 Task: Find connections with filter location Lincoln with filter topic #forsale with filter profile language Spanish with filter current company IDEMIA with filter school MIT Academy of Engineering, Alandi, Pune with filter industry Government Relations Services with filter service category Administrative with filter keywords title Medical Laboratory Tech
Action: Mouse moved to (594, 104)
Screenshot: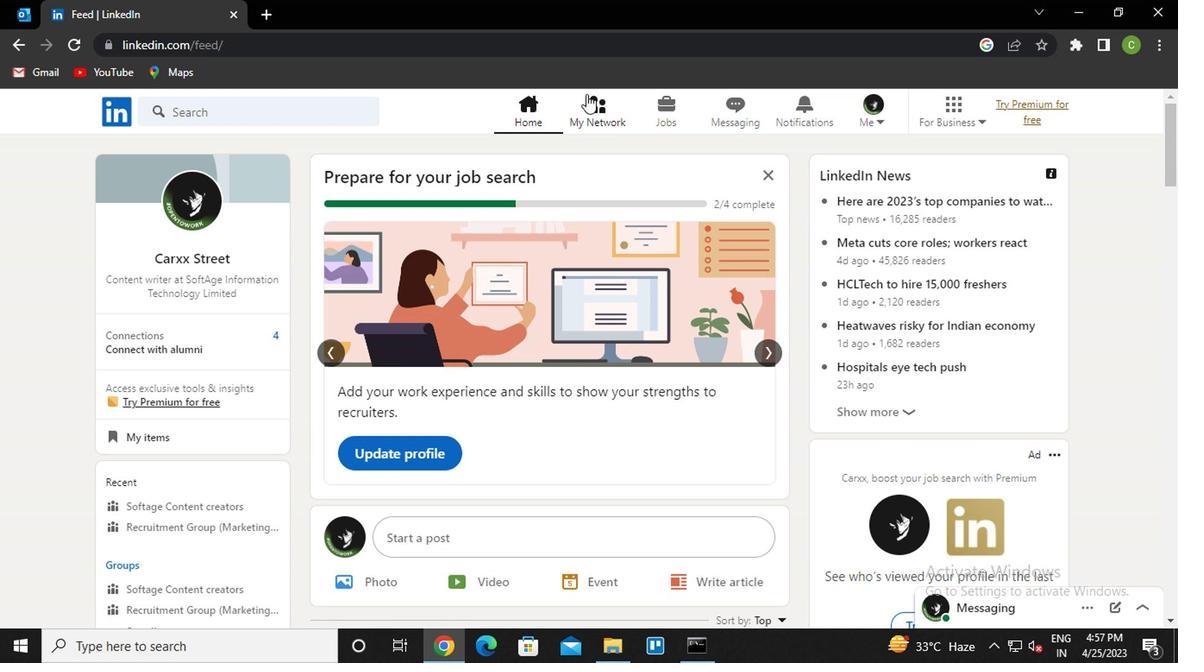 
Action: Mouse pressed left at (594, 104)
Screenshot: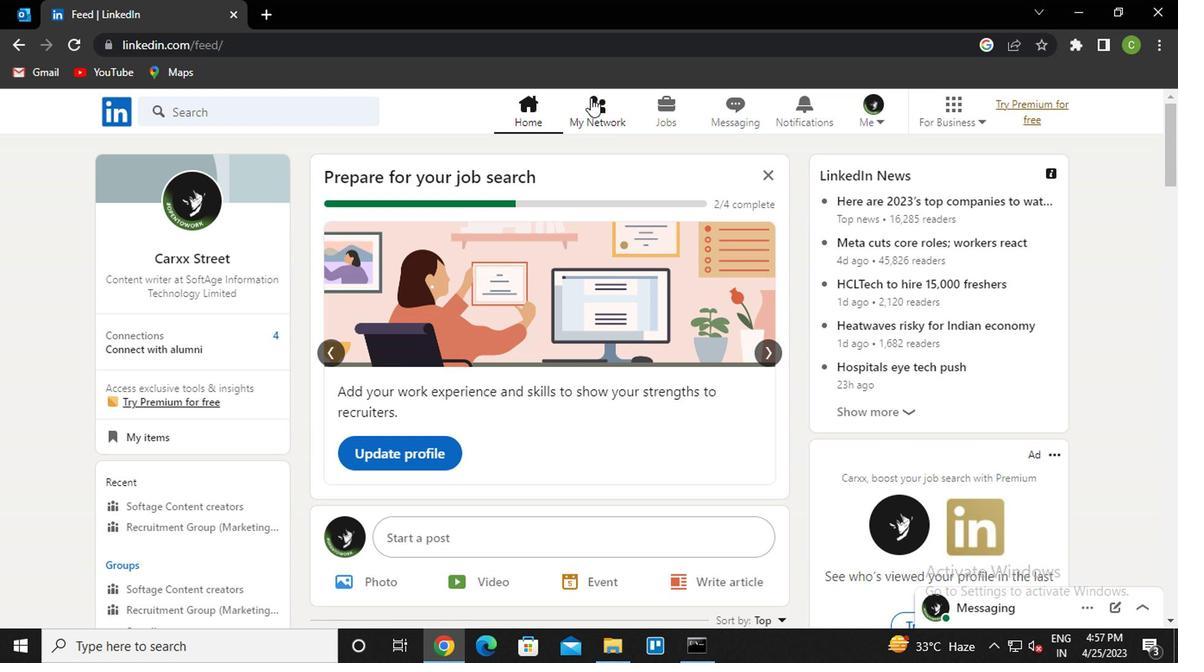 
Action: Mouse moved to (256, 209)
Screenshot: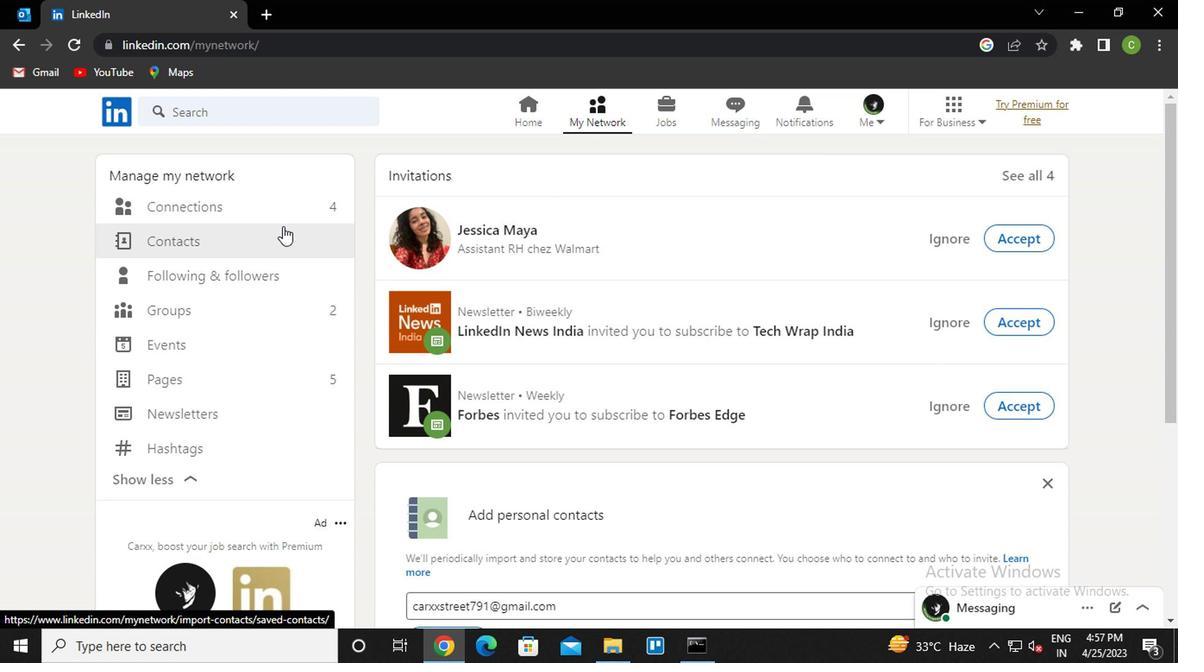 
Action: Mouse pressed left at (256, 209)
Screenshot: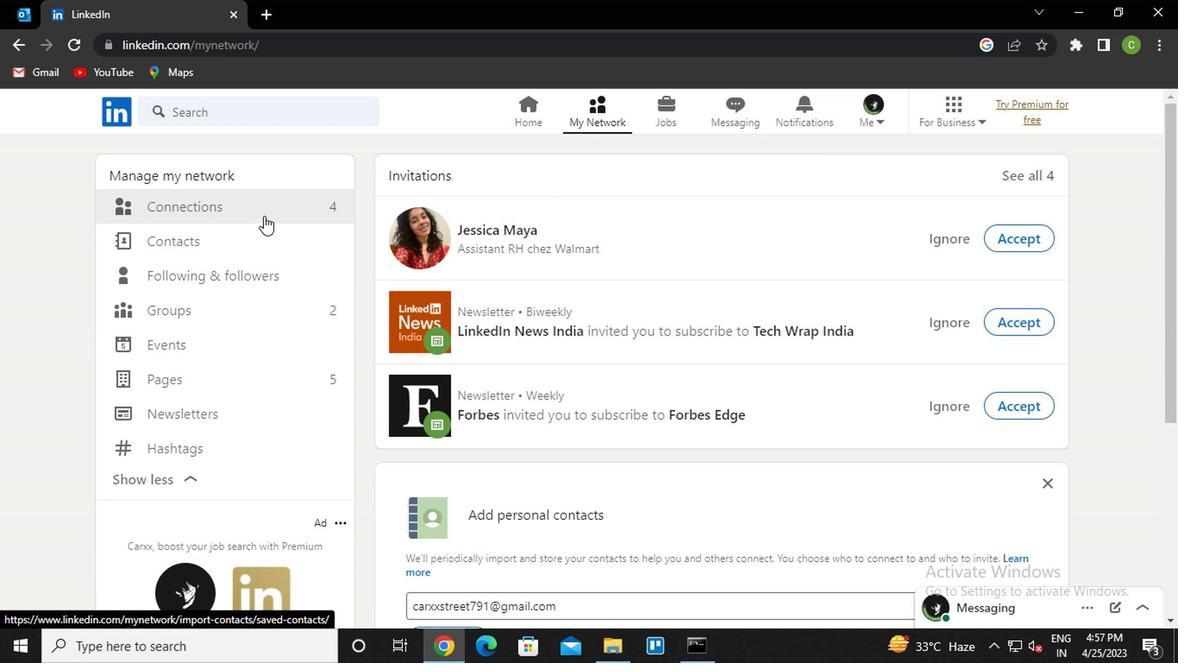 
Action: Mouse moved to (715, 210)
Screenshot: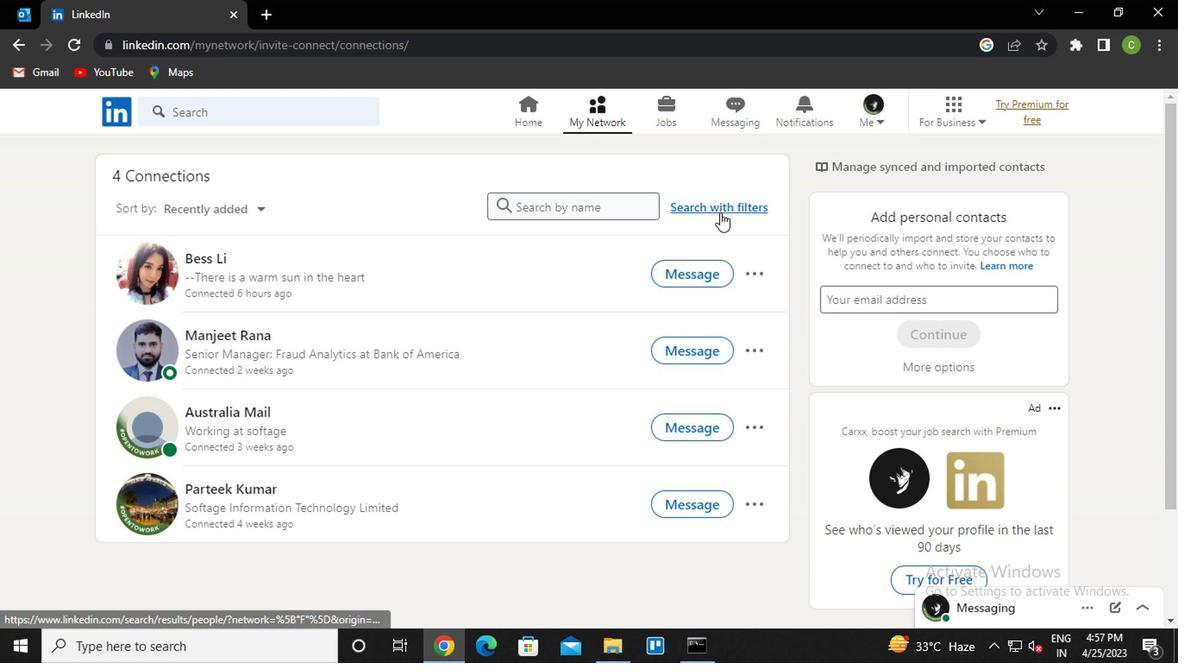 
Action: Mouse pressed left at (715, 210)
Screenshot: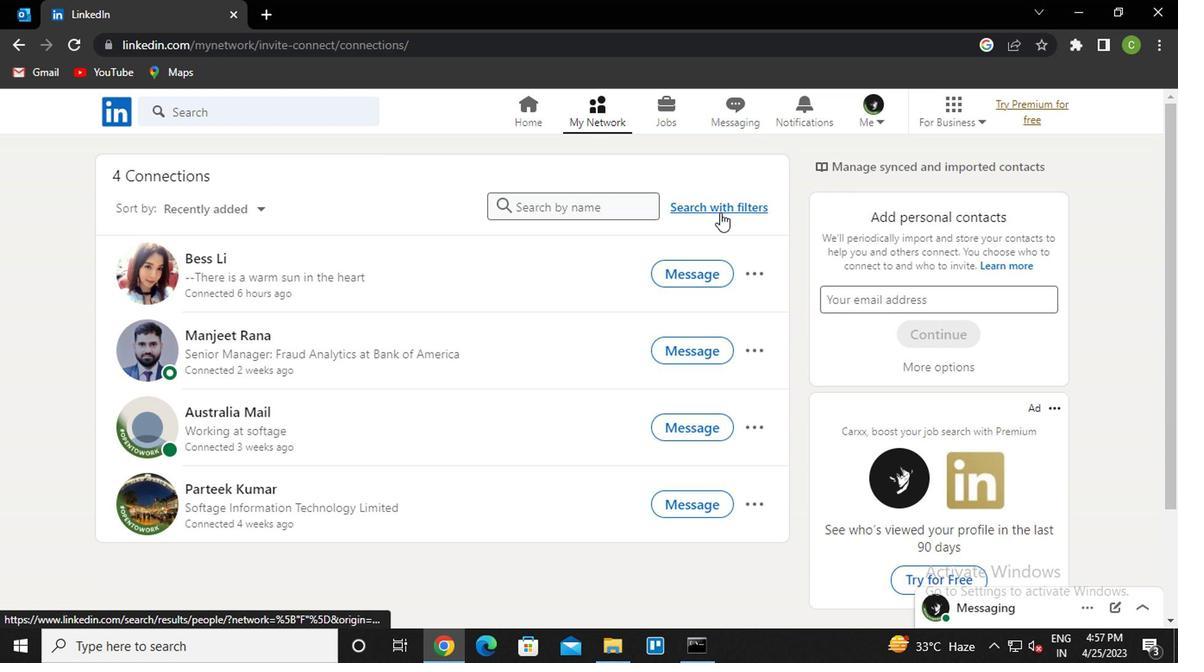 
Action: Mouse moved to (558, 155)
Screenshot: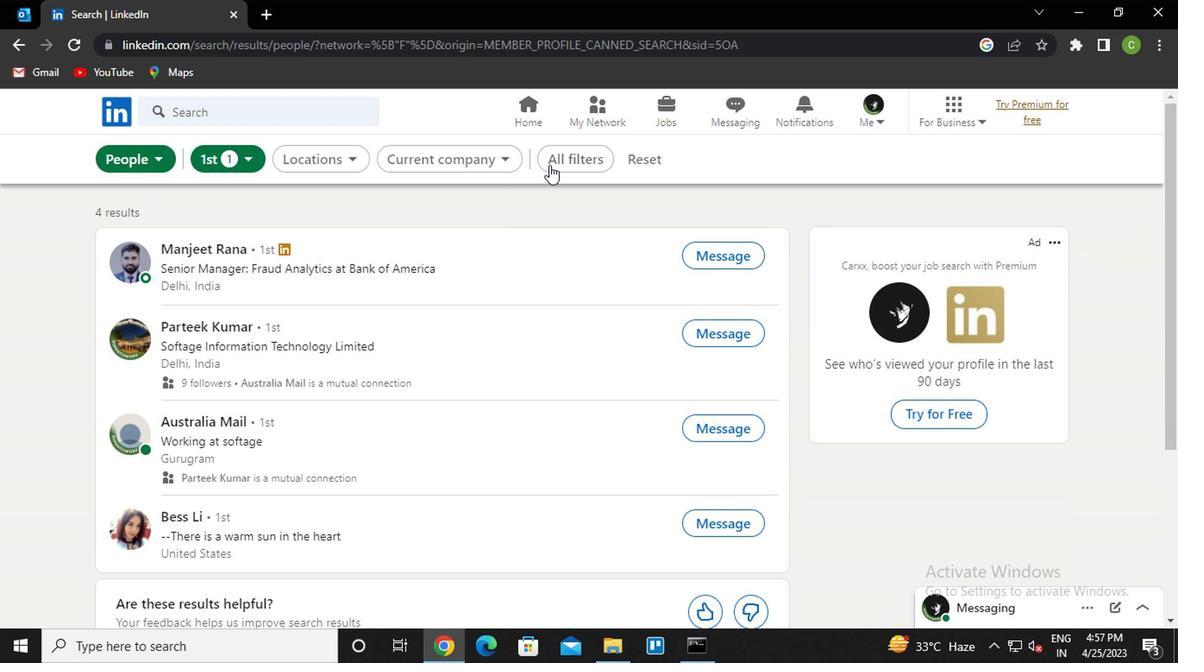 
Action: Mouse pressed left at (558, 155)
Screenshot: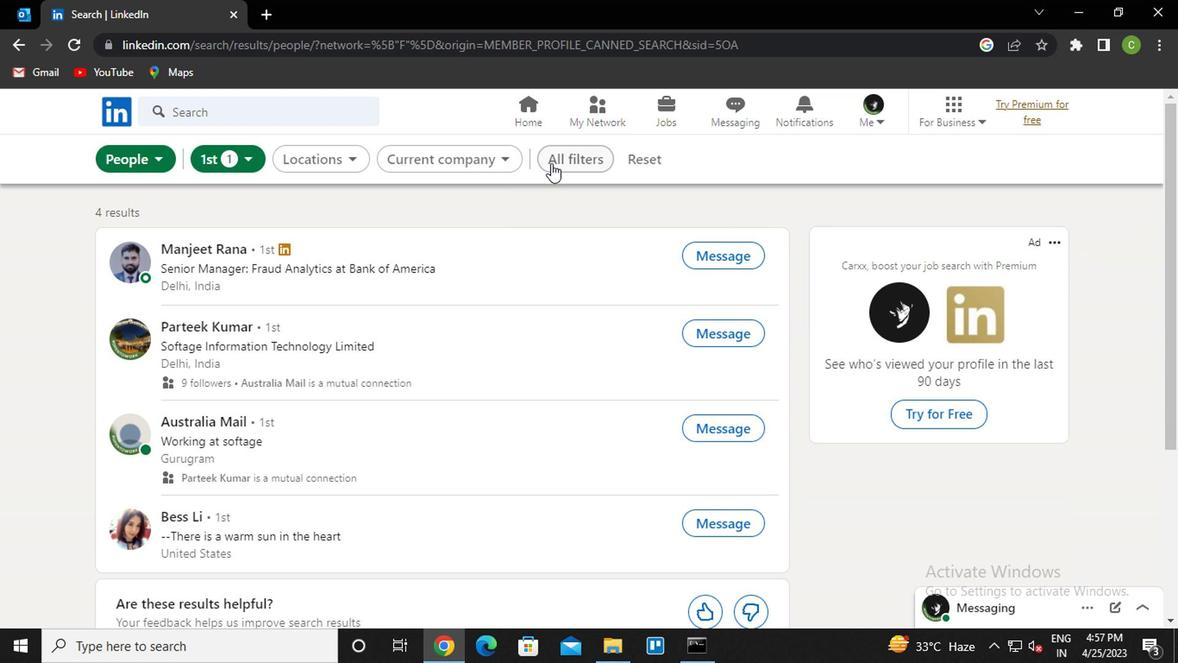 
Action: Mouse moved to (974, 439)
Screenshot: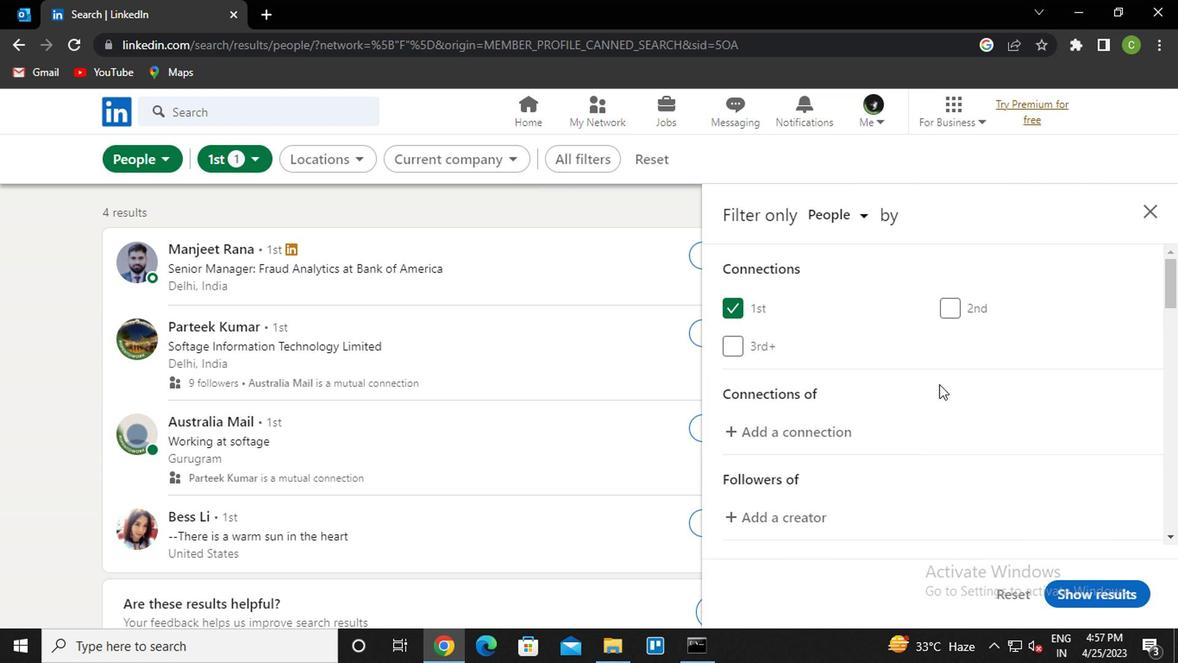 
Action: Mouse scrolled (974, 439) with delta (0, 0)
Screenshot: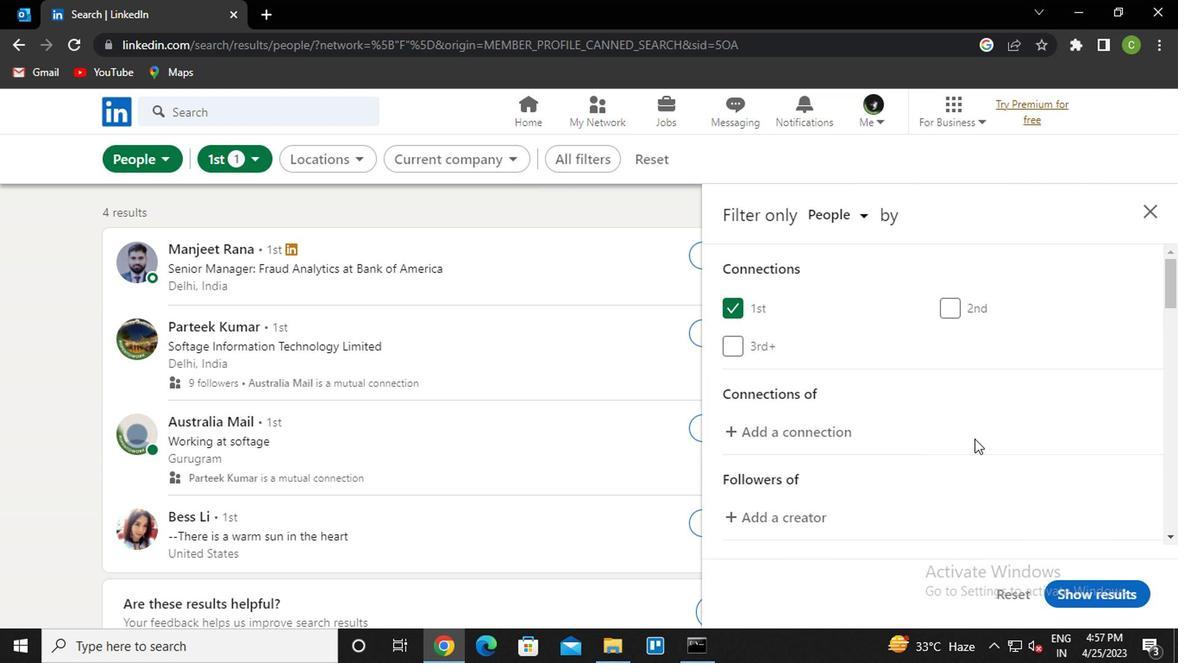 
Action: Mouse moved to (979, 472)
Screenshot: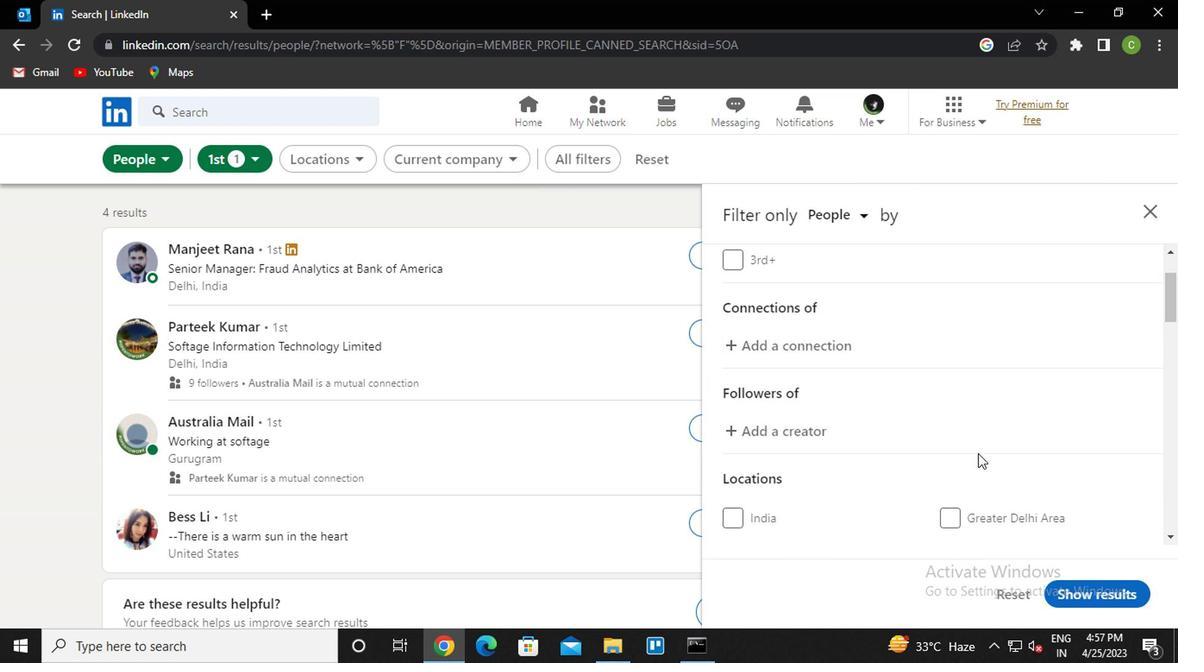 
Action: Mouse scrolled (979, 471) with delta (0, -1)
Screenshot: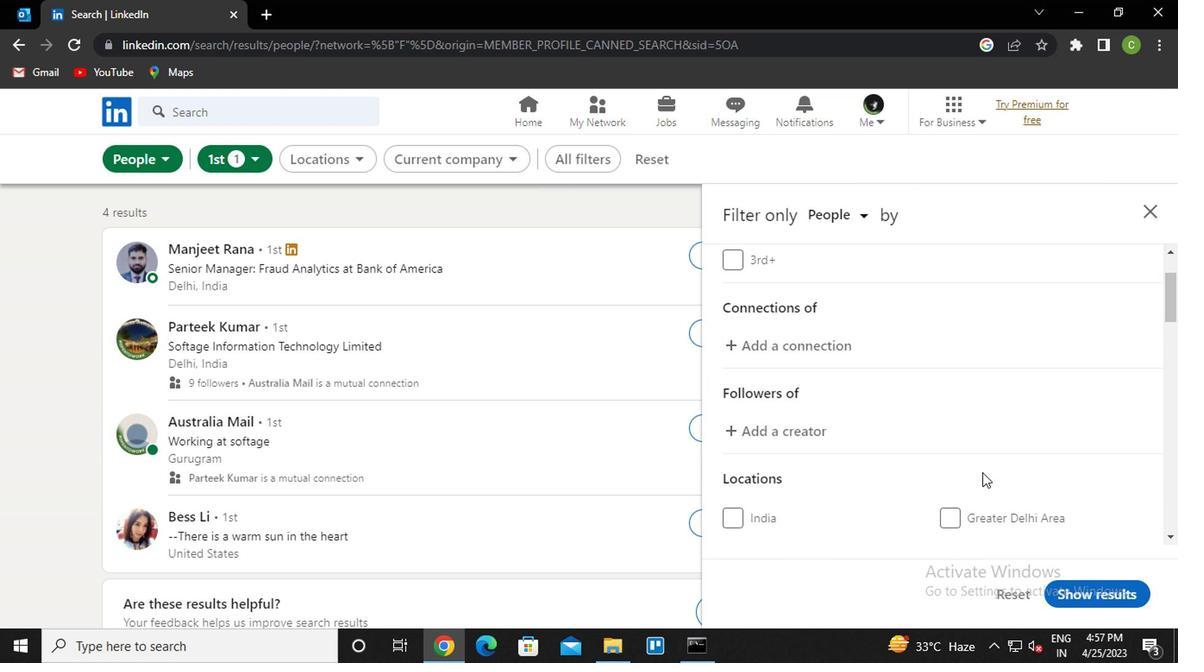 
Action: Mouse moved to (979, 472)
Screenshot: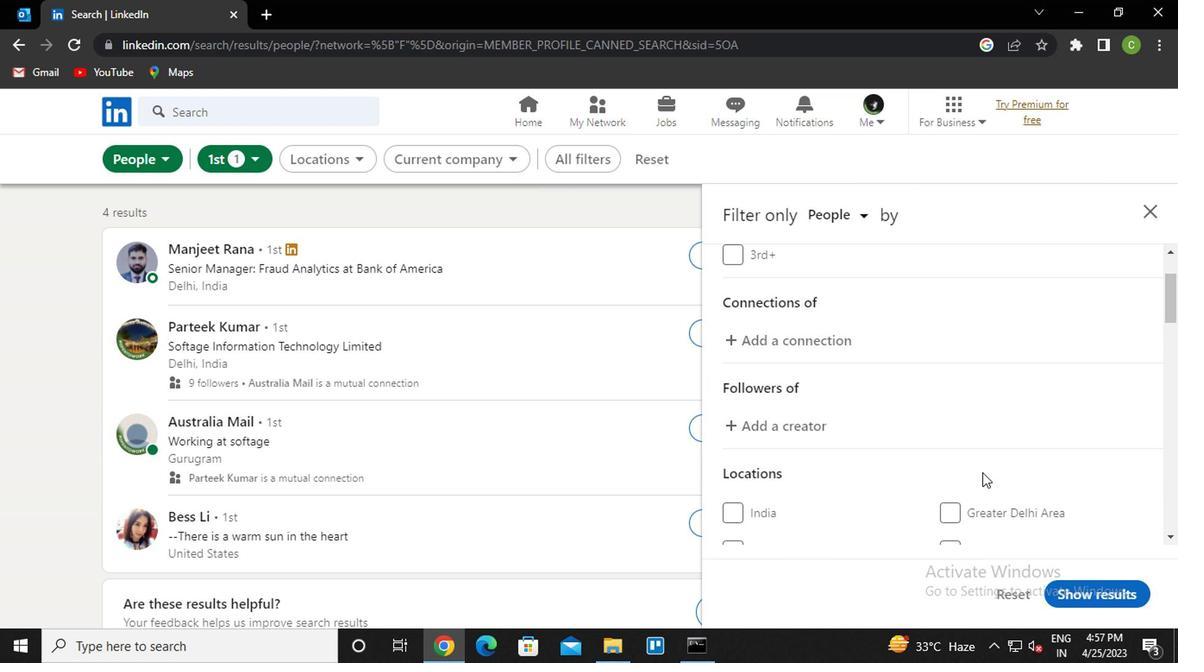 
Action: Mouse scrolled (979, 471) with delta (0, -1)
Screenshot: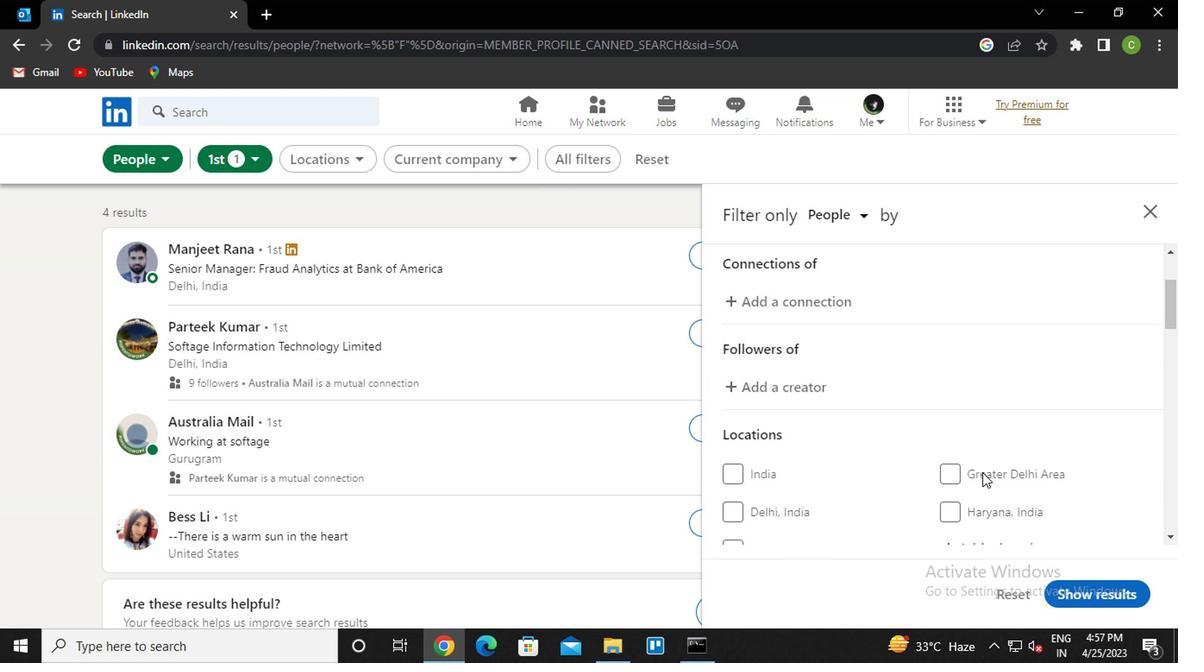 
Action: Mouse moved to (998, 426)
Screenshot: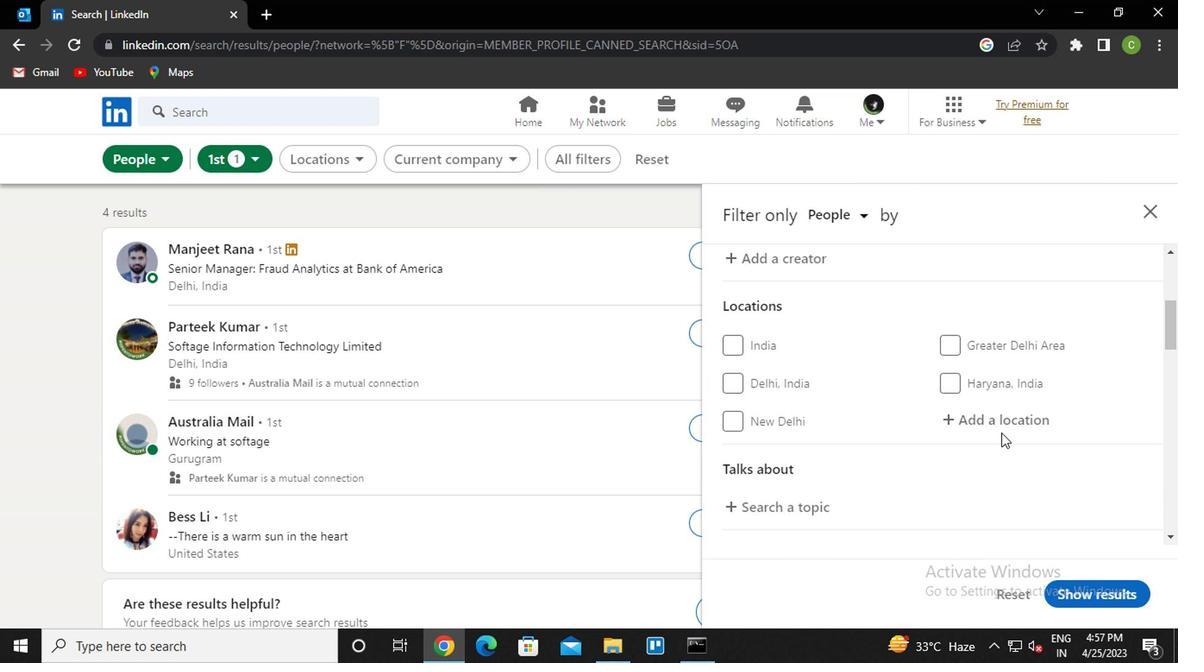 
Action: Mouse pressed left at (998, 426)
Screenshot: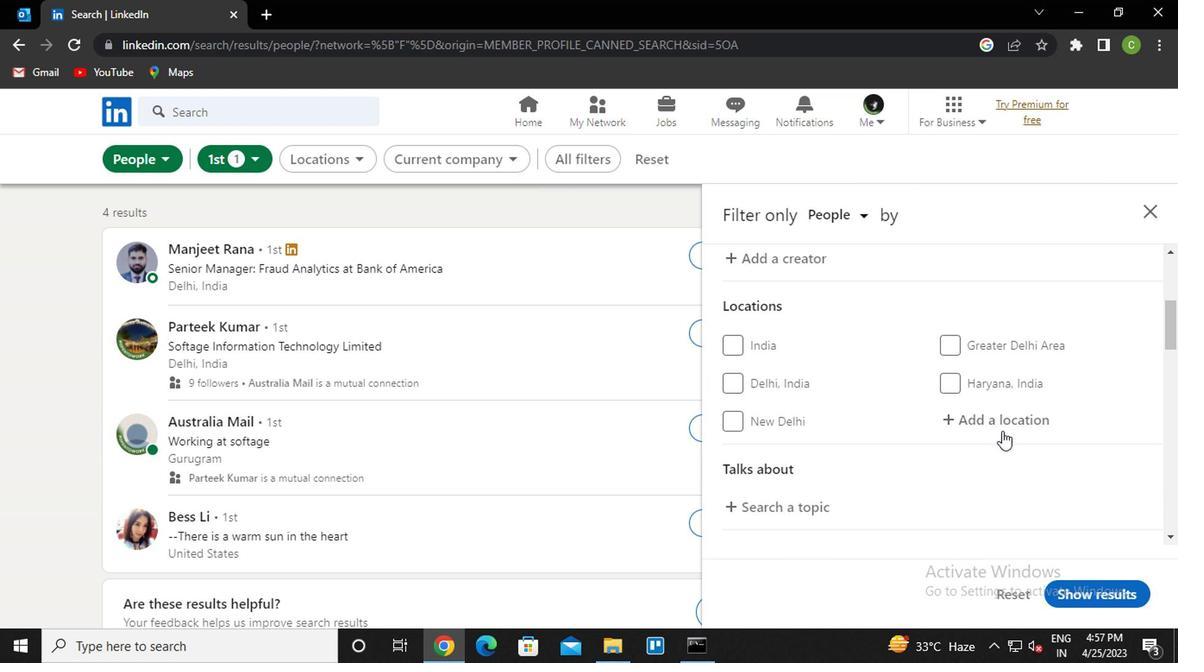 
Action: Key pressed l<Key.caps_lock>imclom
Screenshot: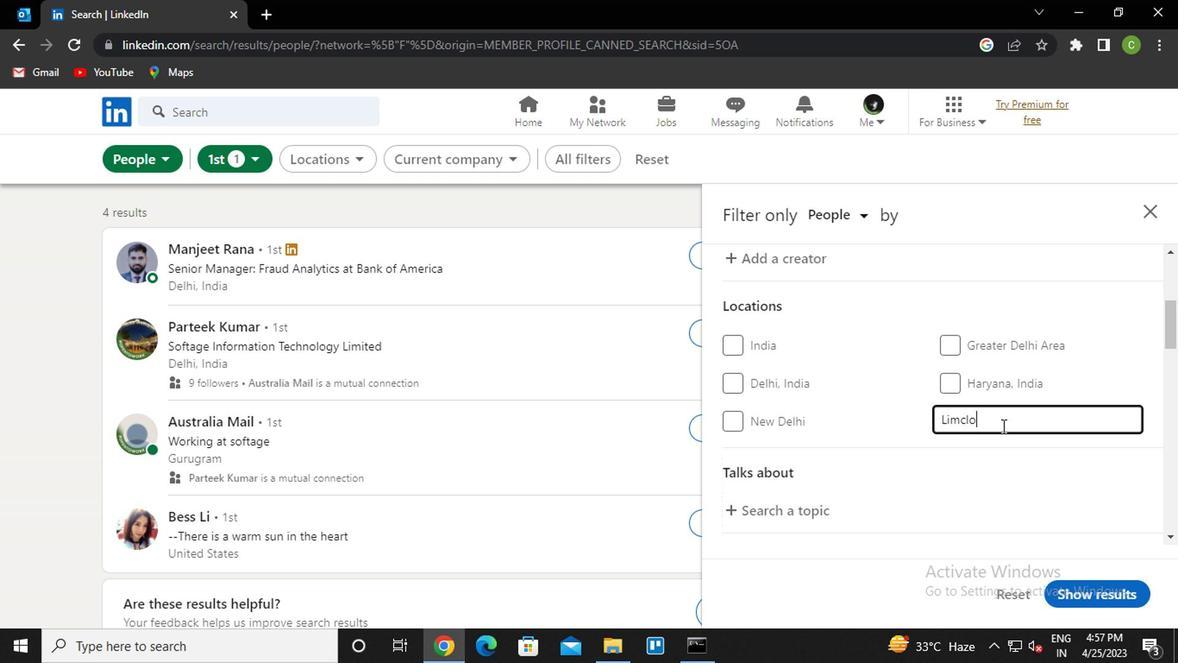 
Action: Mouse moved to (917, 475)
Screenshot: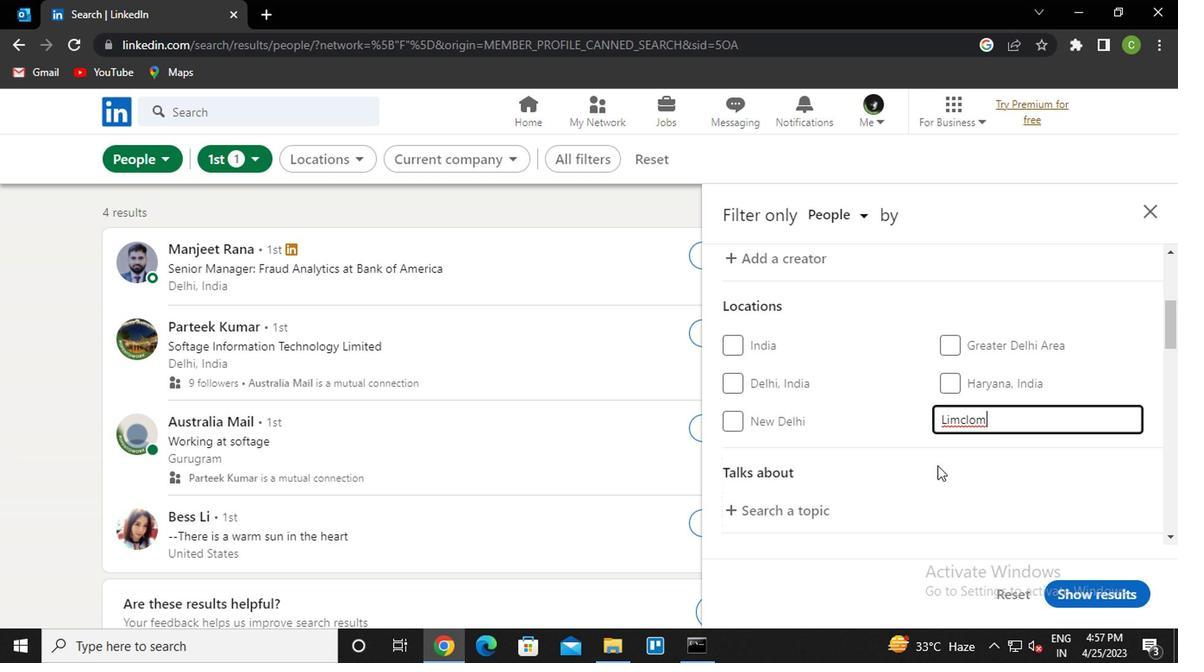 
Action: Mouse pressed left at (917, 475)
Screenshot: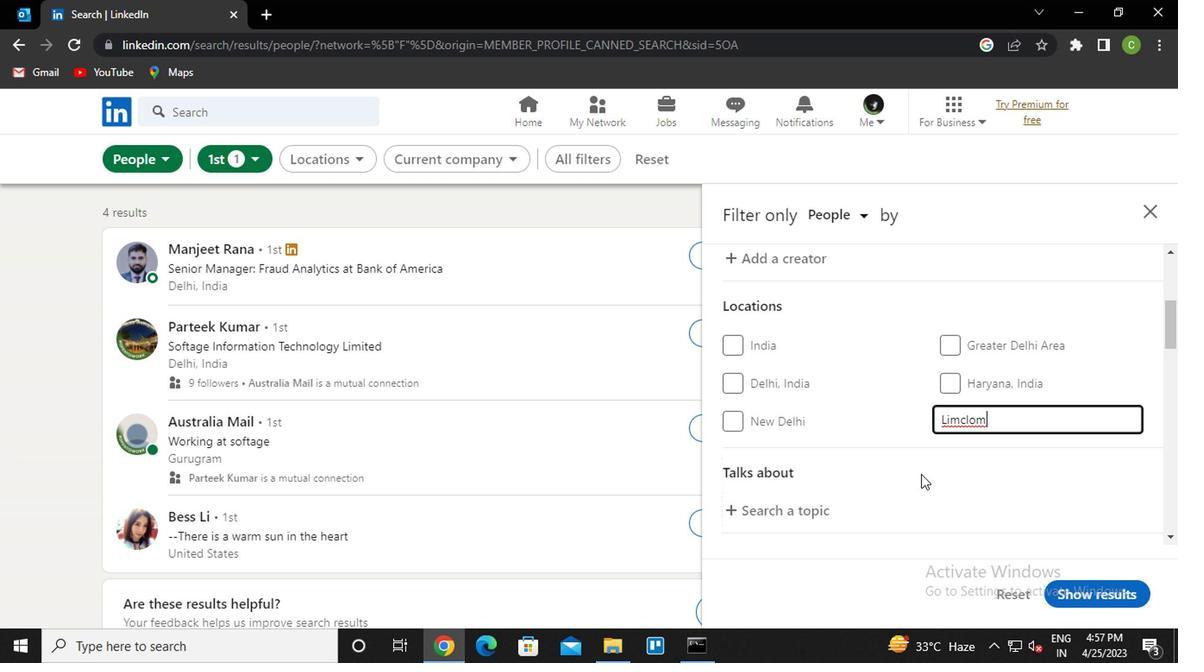 
Action: Mouse moved to (868, 472)
Screenshot: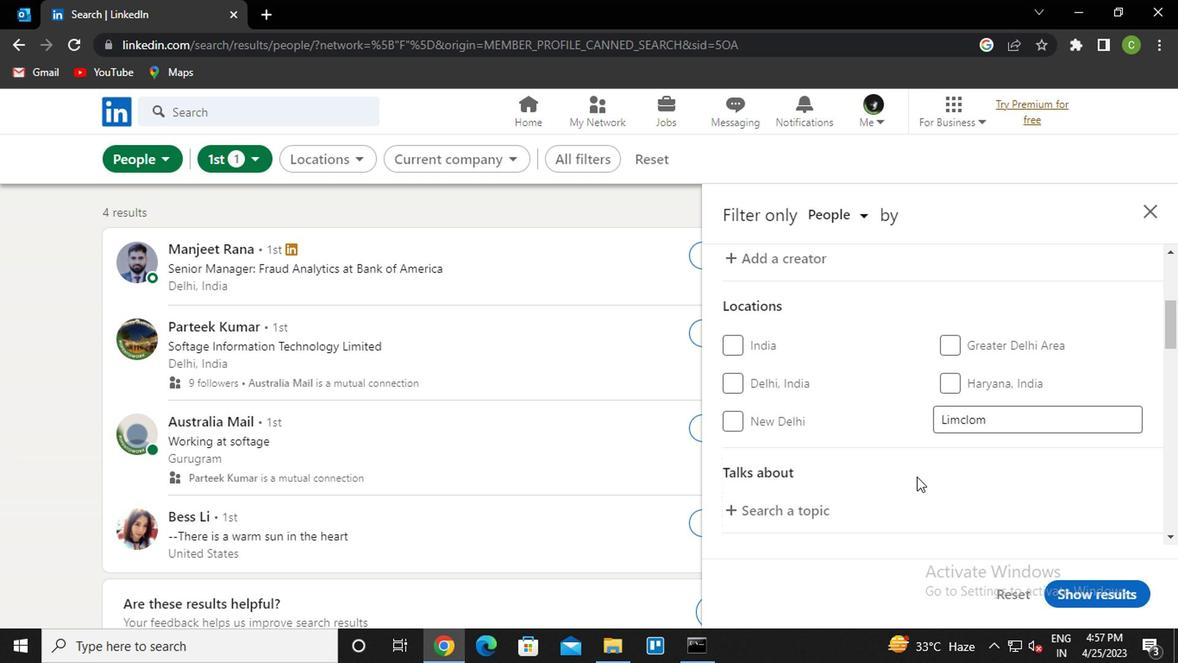 
Action: Mouse scrolled (868, 471) with delta (0, -1)
Screenshot: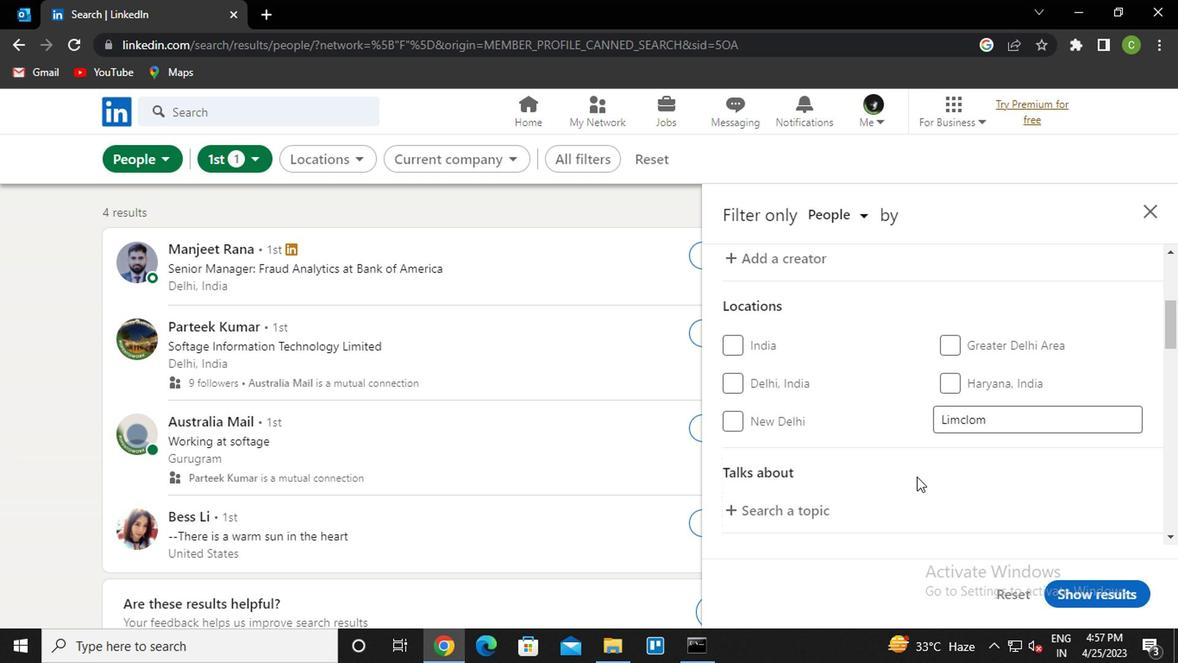 
Action: Mouse moved to (791, 420)
Screenshot: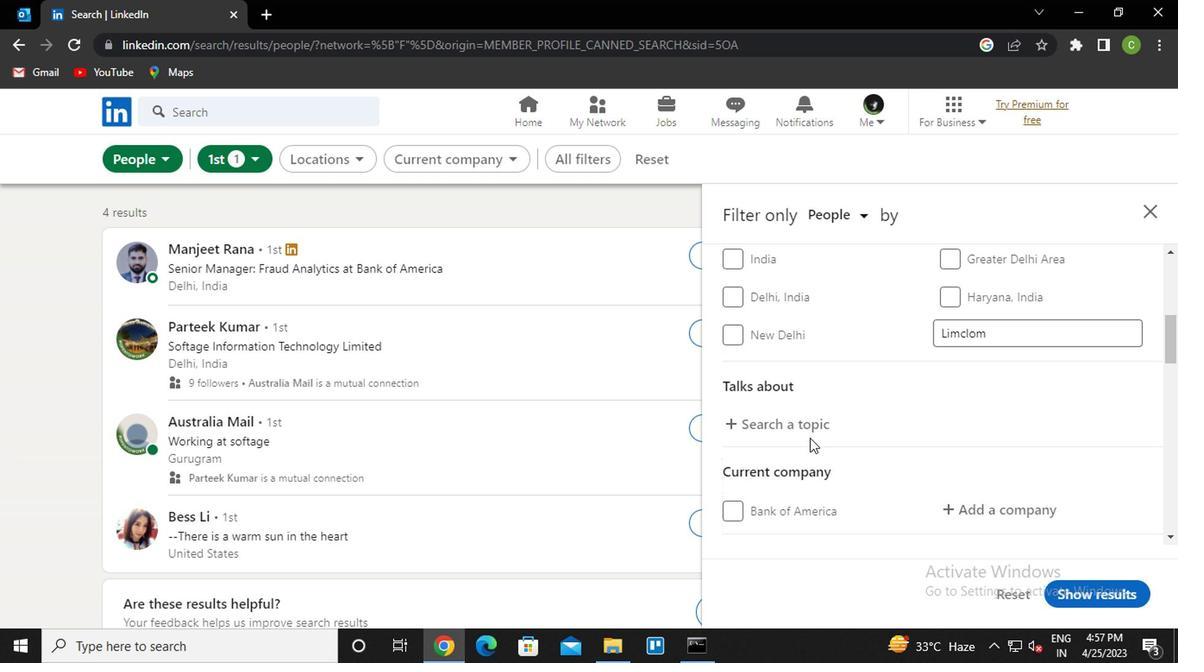 
Action: Mouse pressed left at (791, 420)
Screenshot: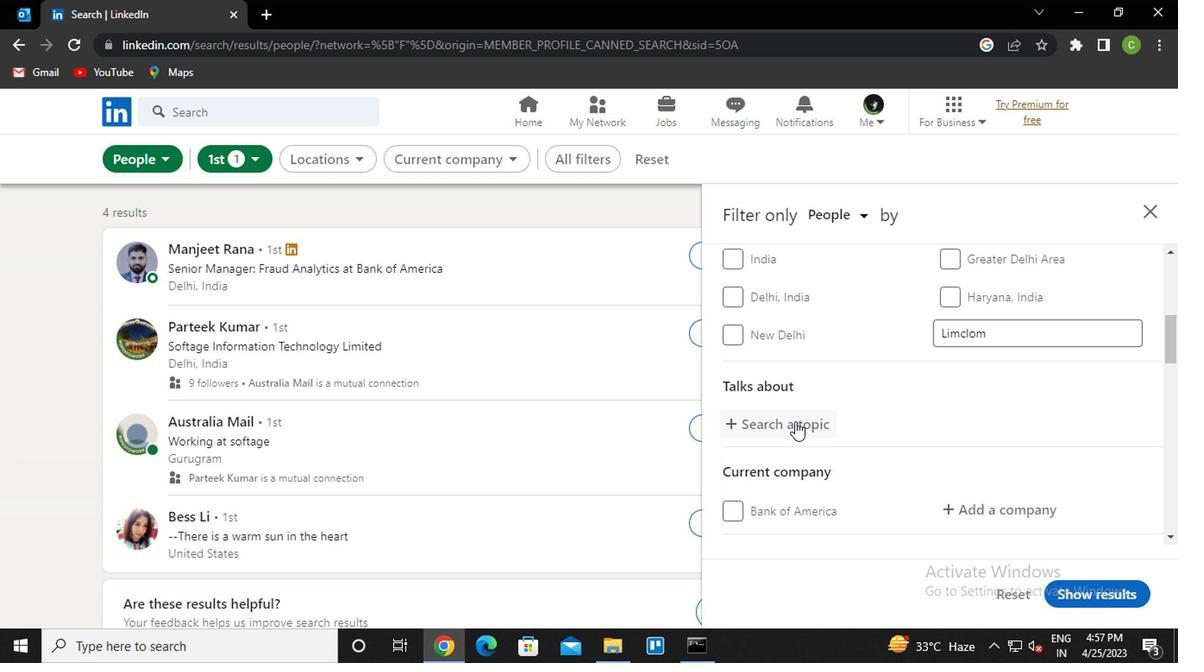 
Action: Mouse moved to (791, 420)
Screenshot: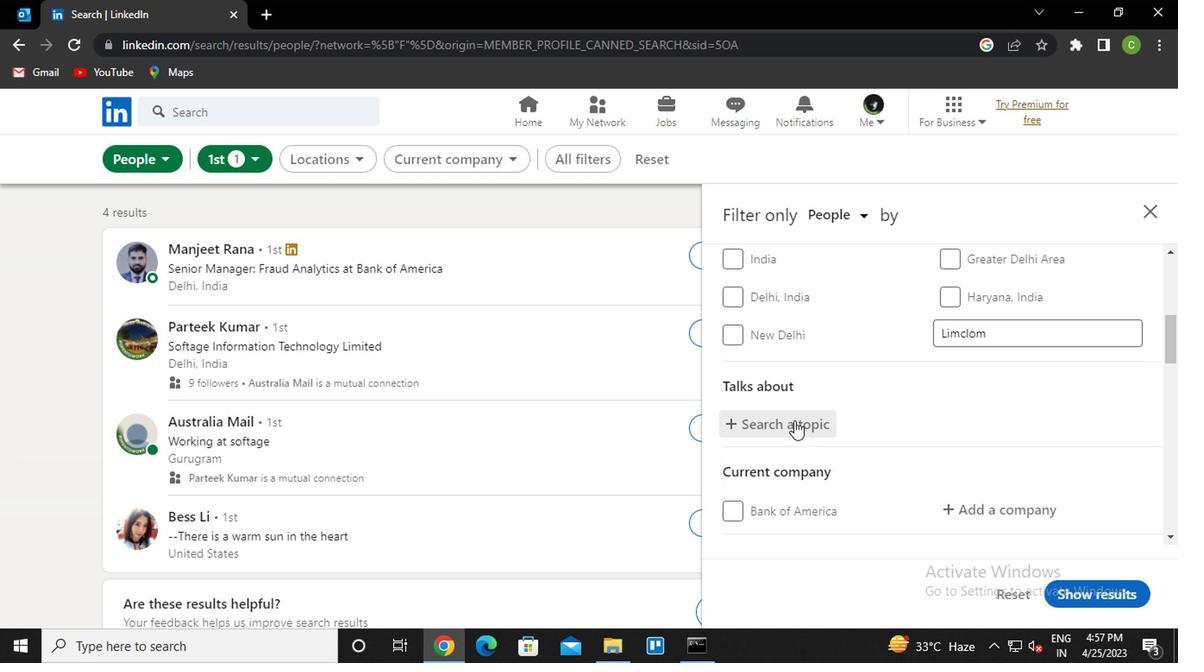 
Action: Key pressed <Key.caps_lock>f<Key.caps_lock>orsale<Key.down><Key.enter>
Screenshot: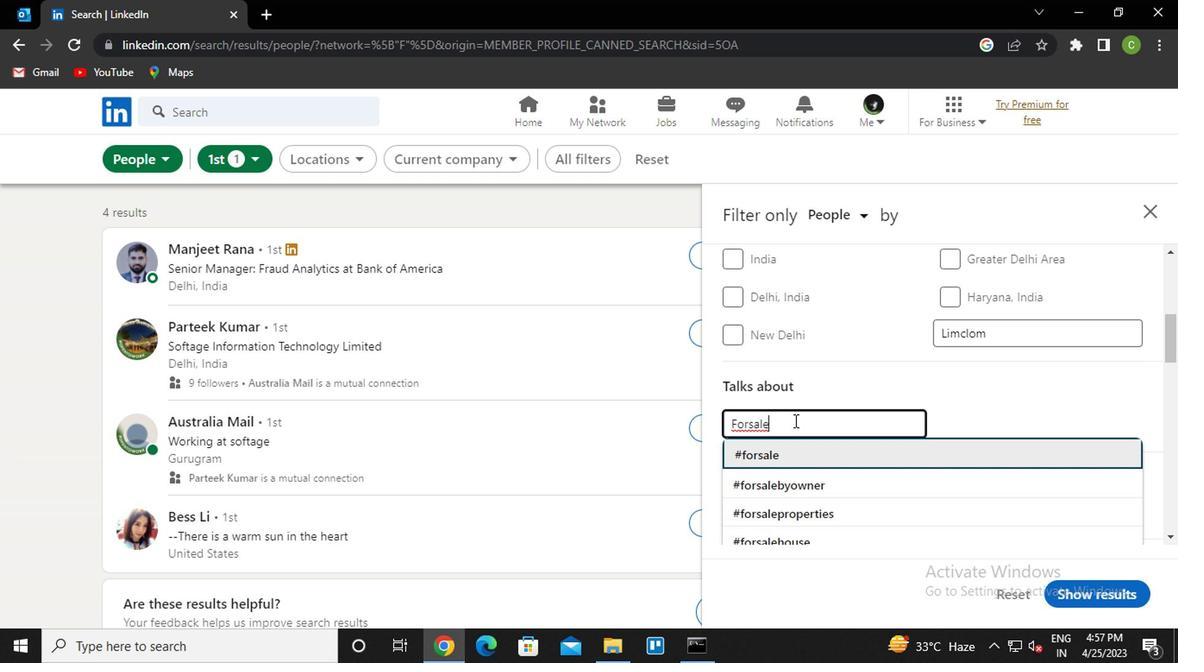 
Action: Mouse moved to (828, 446)
Screenshot: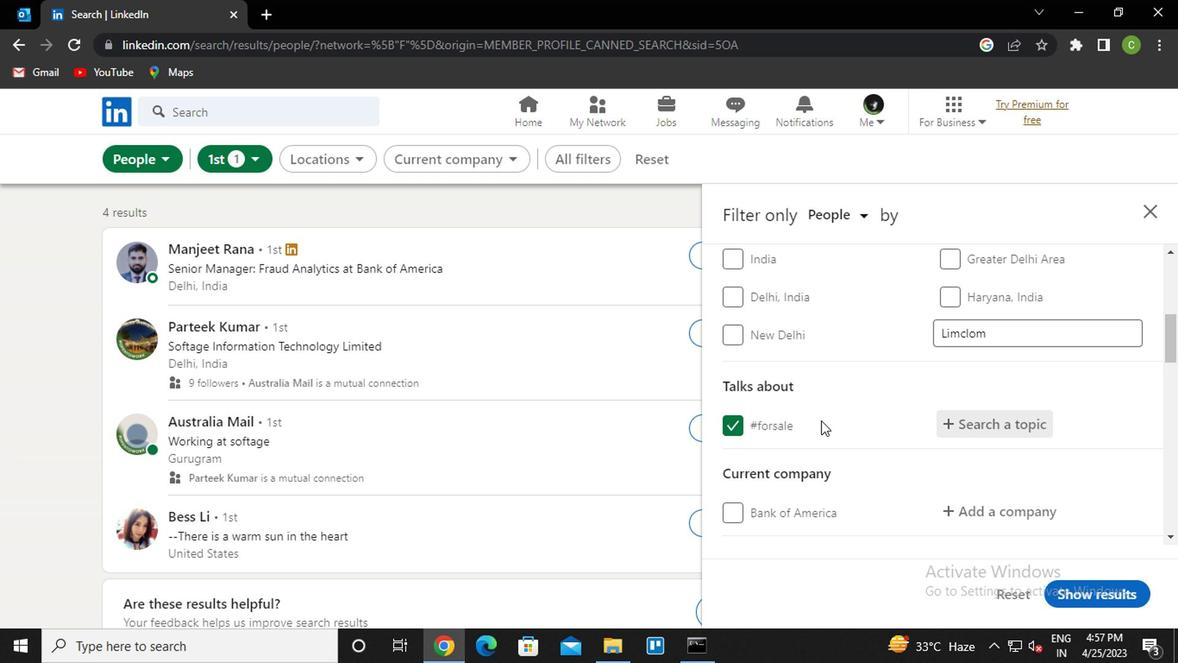 
Action: Mouse scrolled (828, 445) with delta (0, 0)
Screenshot: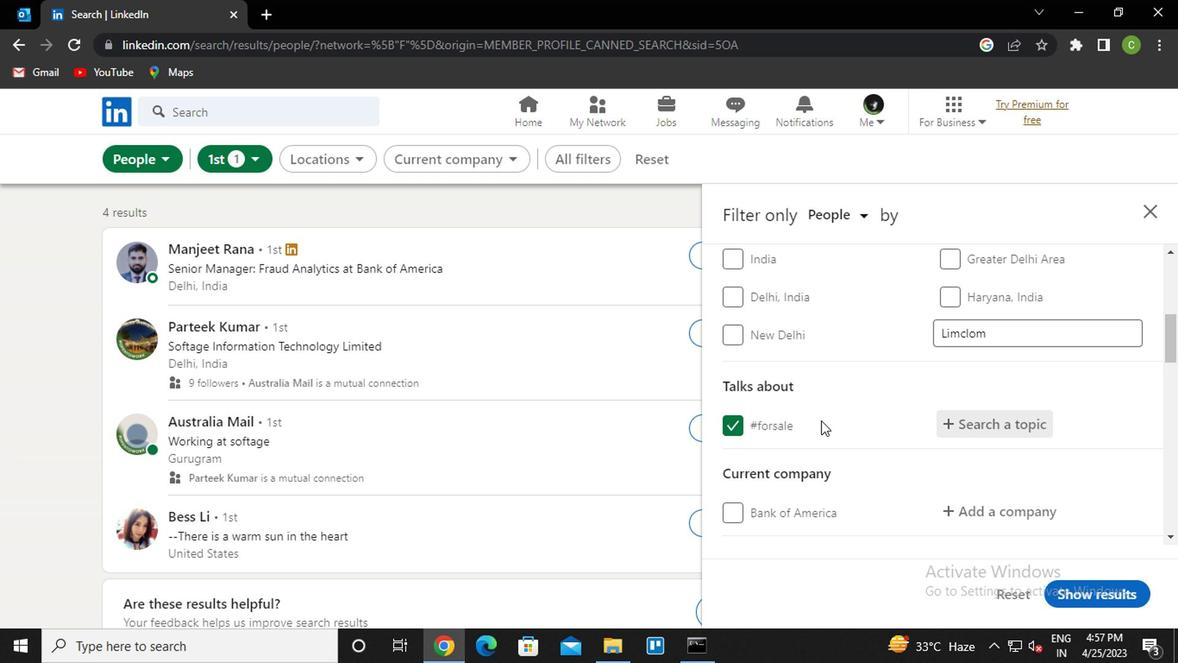 
Action: Mouse moved to (858, 466)
Screenshot: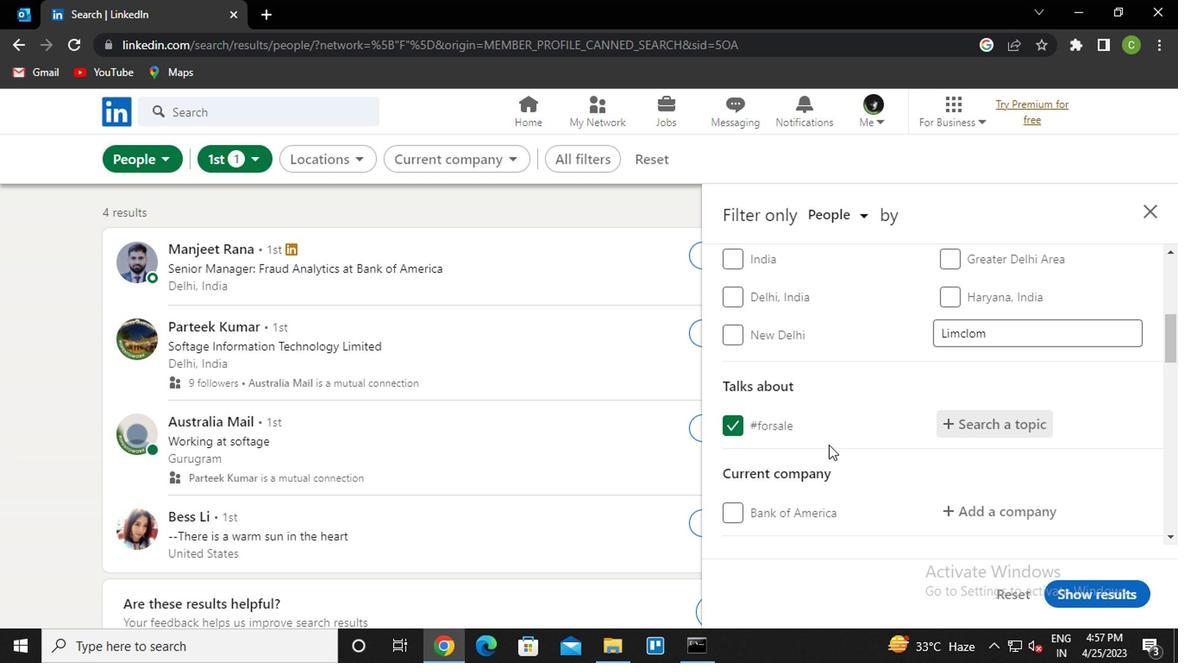 
Action: Mouse scrolled (858, 465) with delta (0, -1)
Screenshot: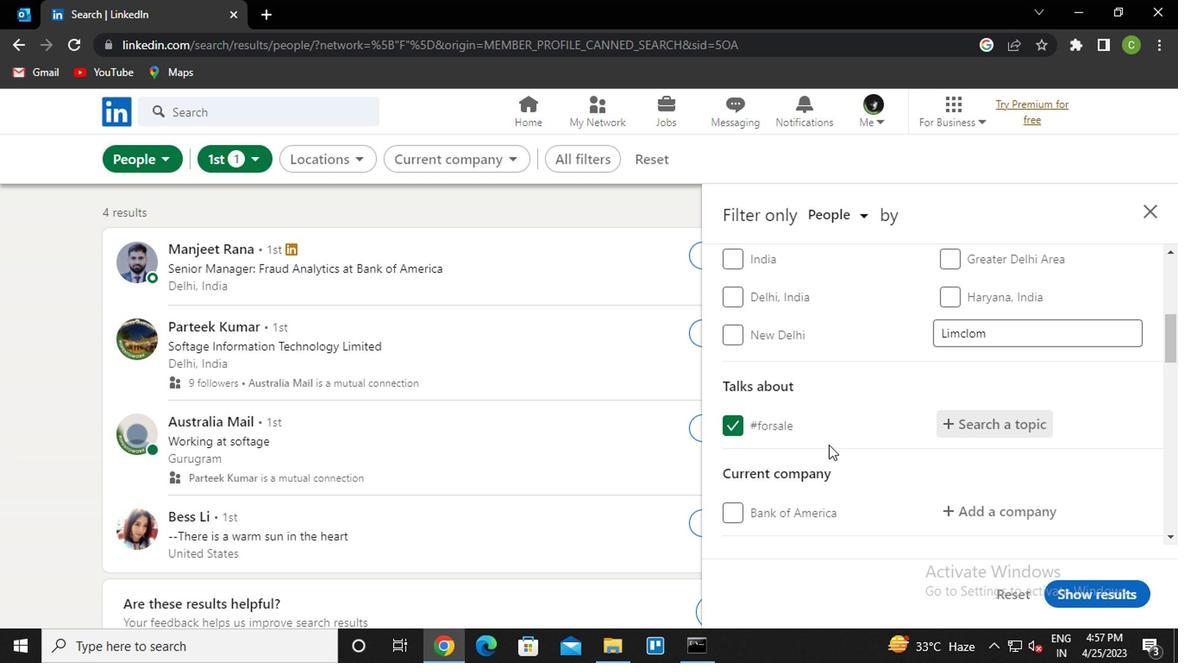 
Action: Mouse moved to (998, 341)
Screenshot: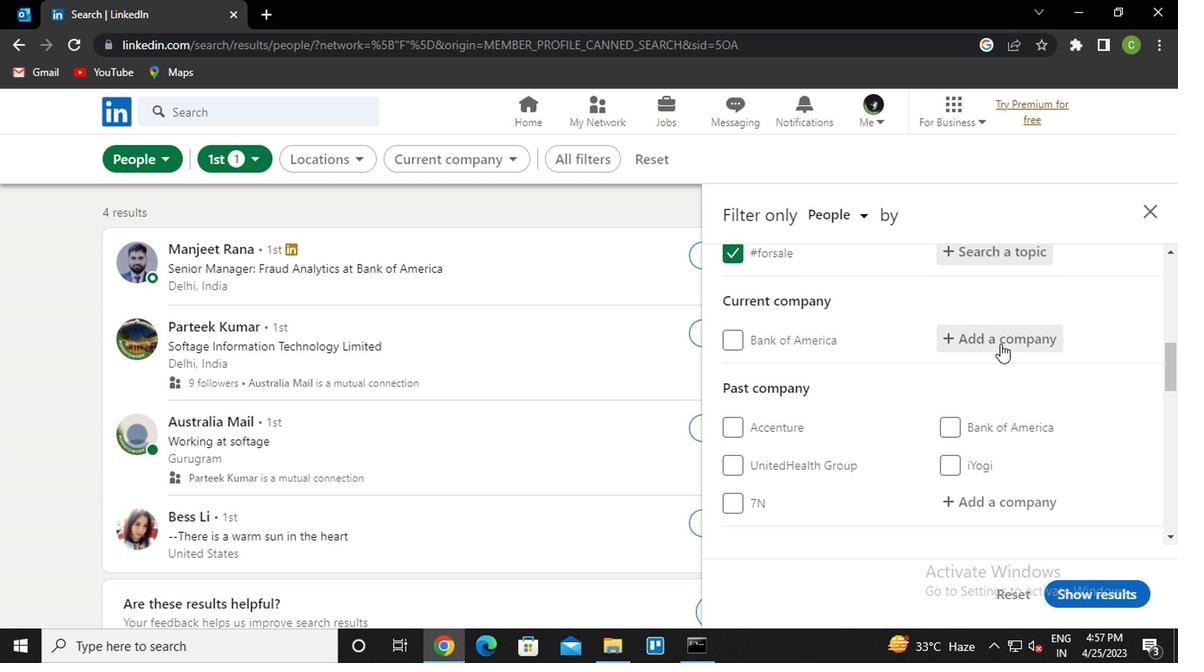 
Action: Mouse pressed left at (998, 341)
Screenshot: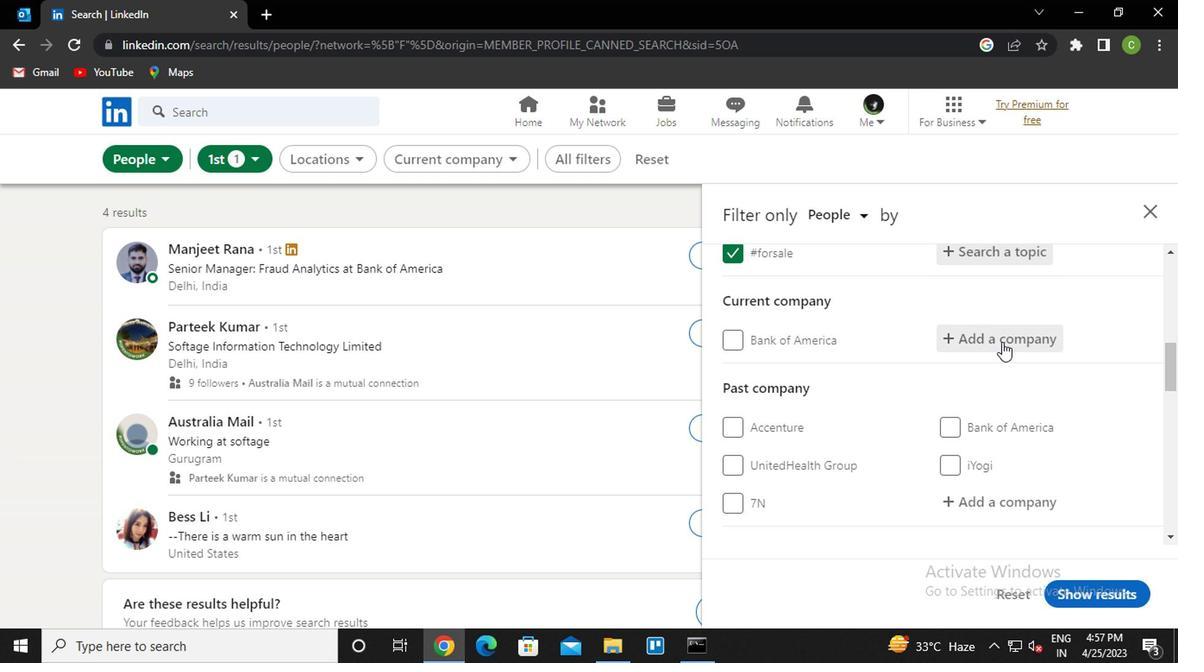 
Action: Key pressed <Key.caps_lock>idemia<Key.down><Key.enter>
Screenshot: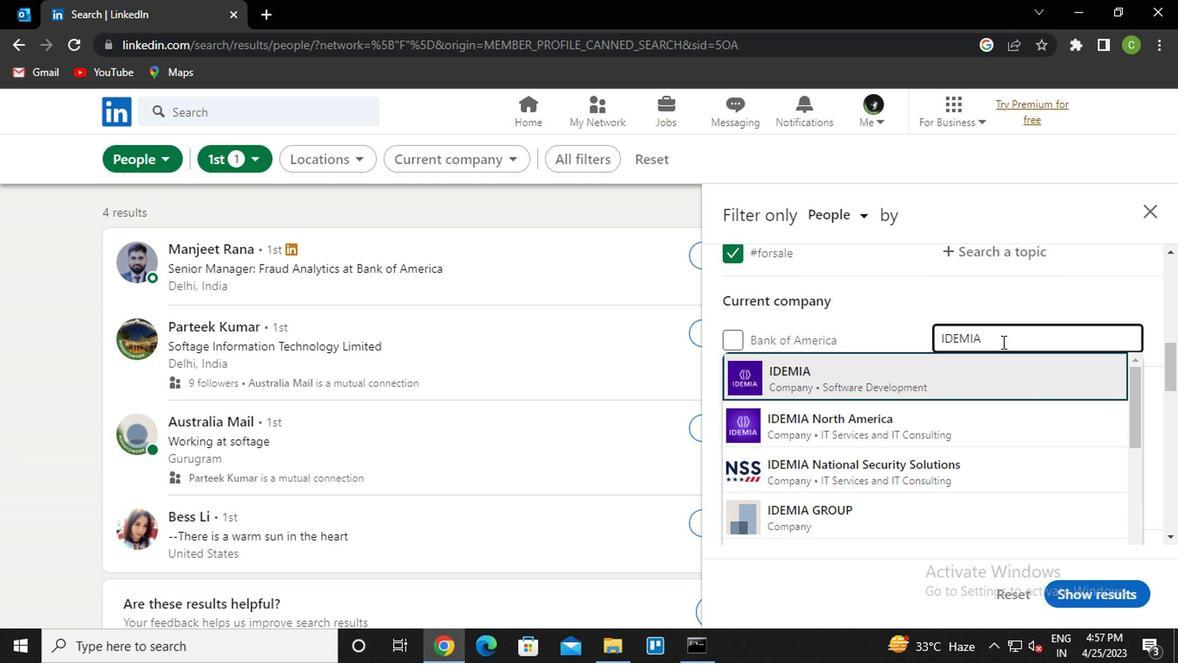 
Action: Mouse moved to (1000, 382)
Screenshot: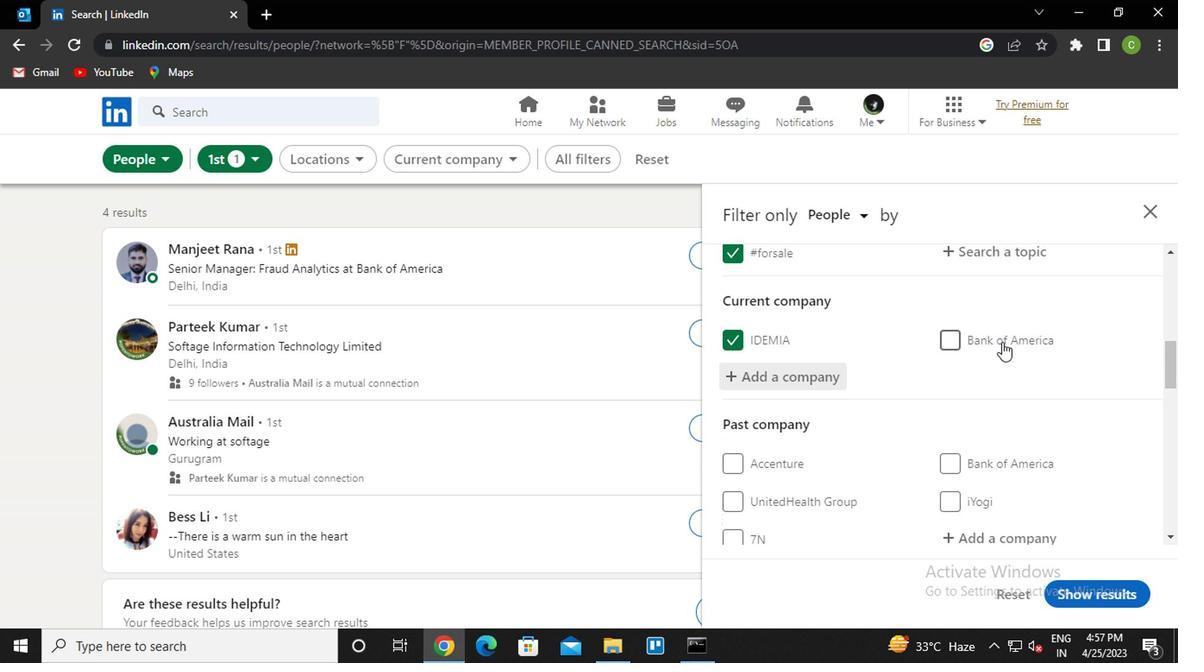 
Action: Mouse scrolled (1000, 381) with delta (0, 0)
Screenshot: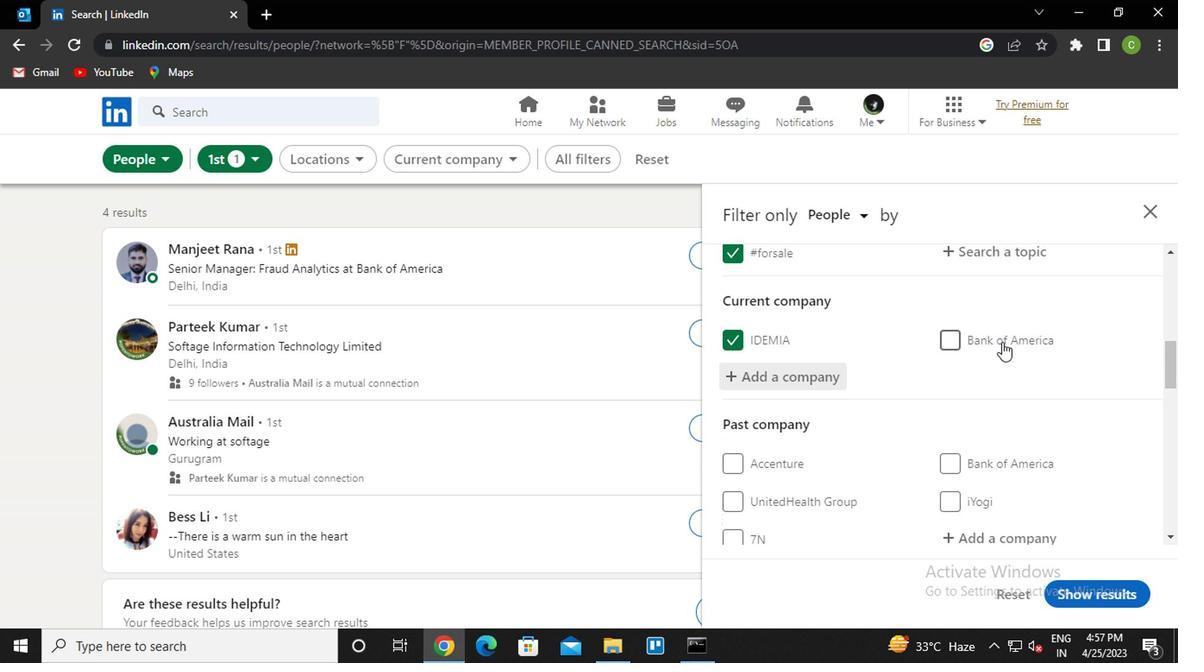 
Action: Mouse moved to (955, 443)
Screenshot: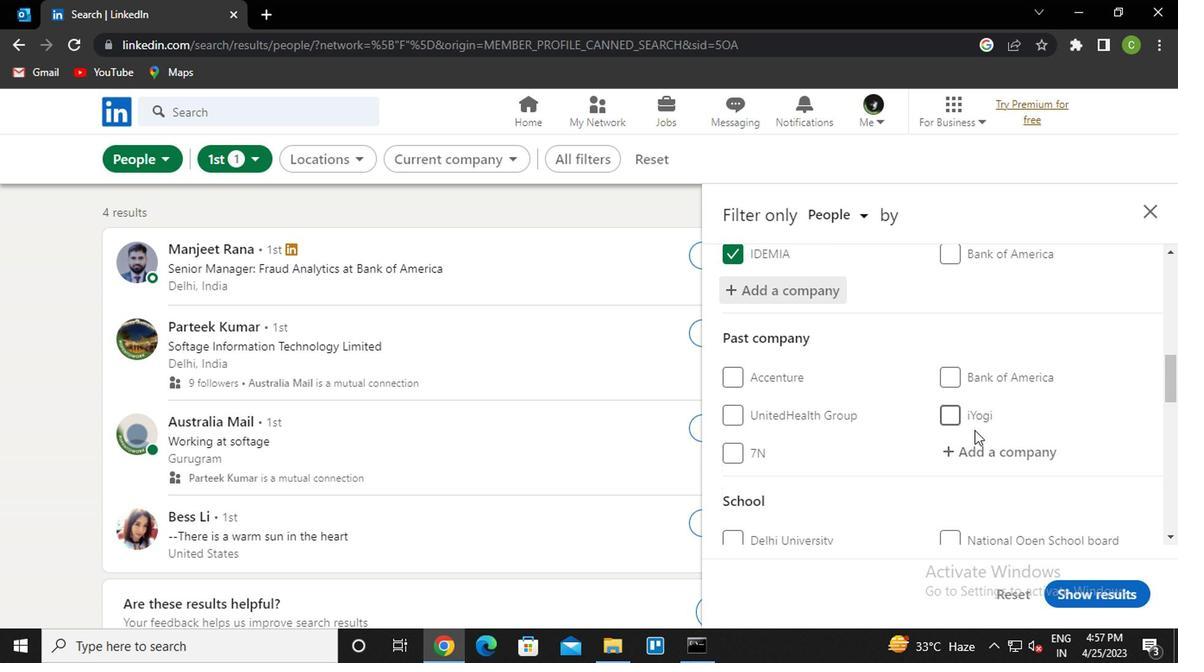 
Action: Mouse scrolled (955, 443) with delta (0, 0)
Screenshot: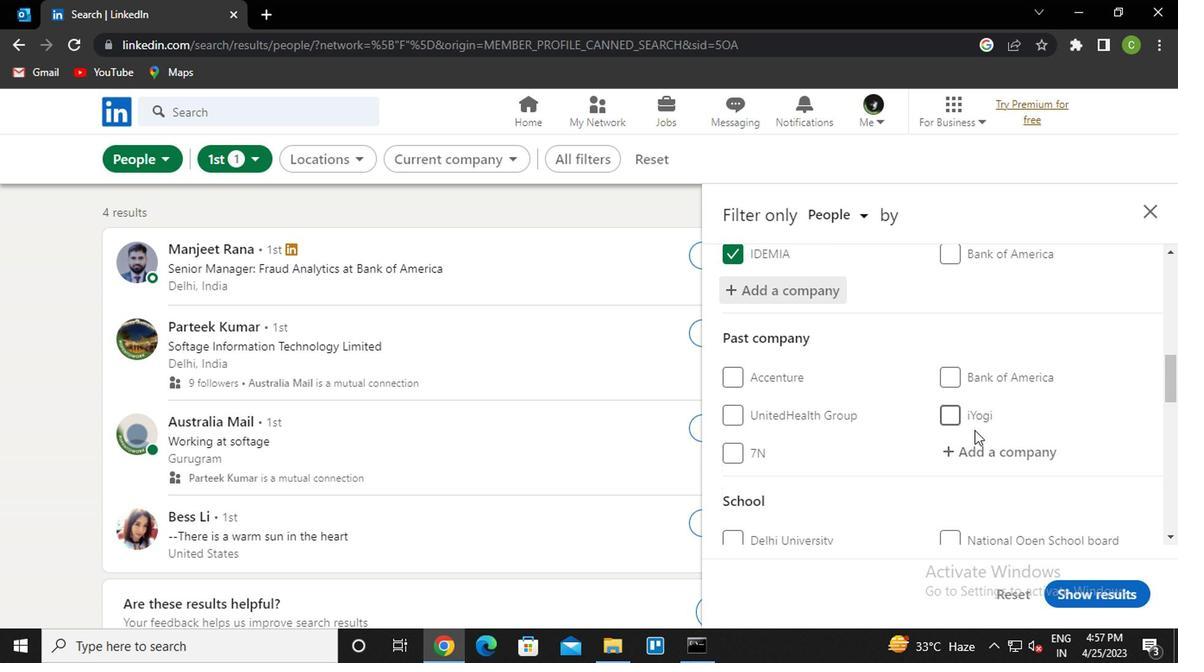 
Action: Mouse moved to (949, 454)
Screenshot: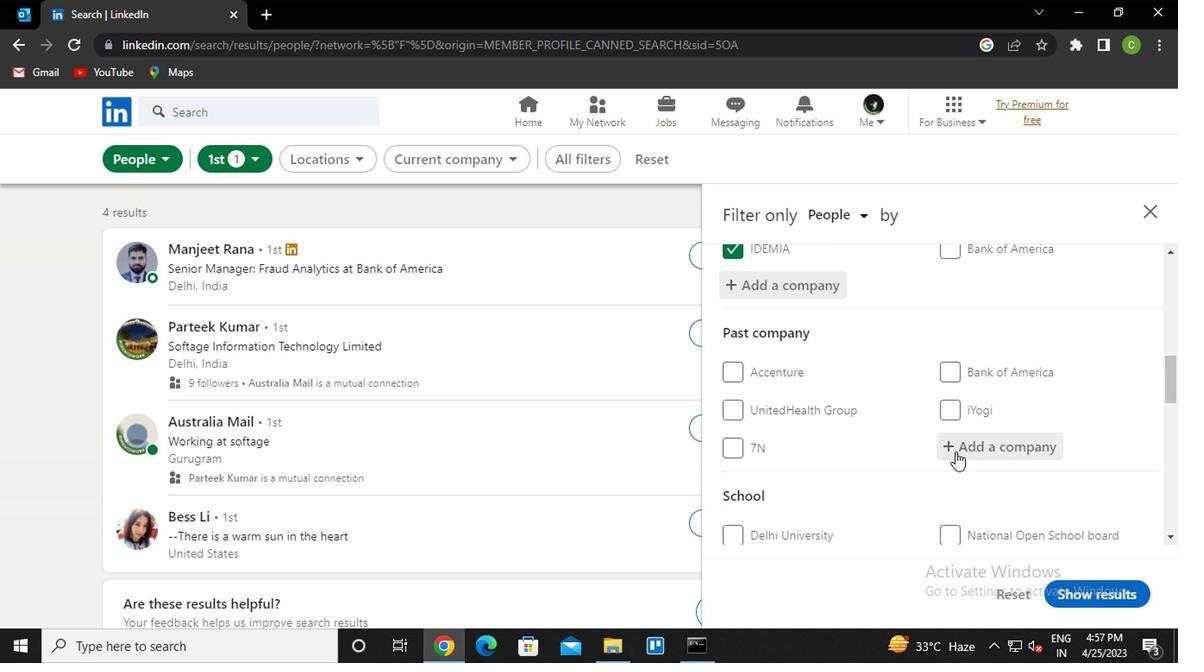 
Action: Mouse scrolled (949, 453) with delta (0, 0)
Screenshot: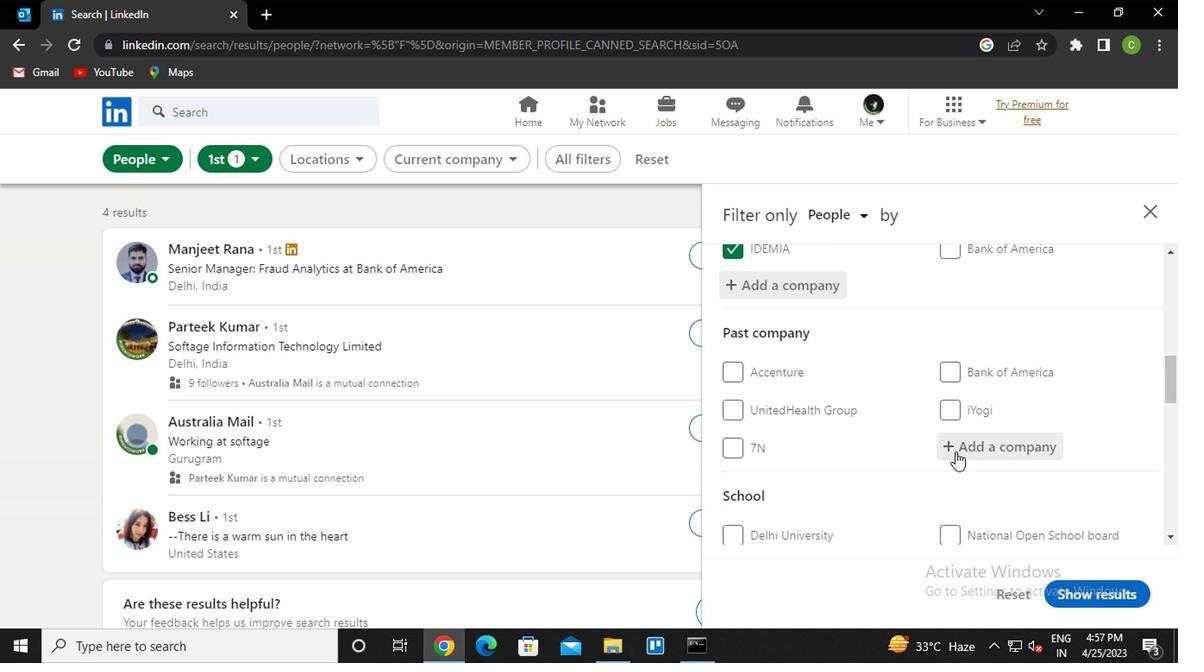 
Action: Mouse moved to (792, 485)
Screenshot: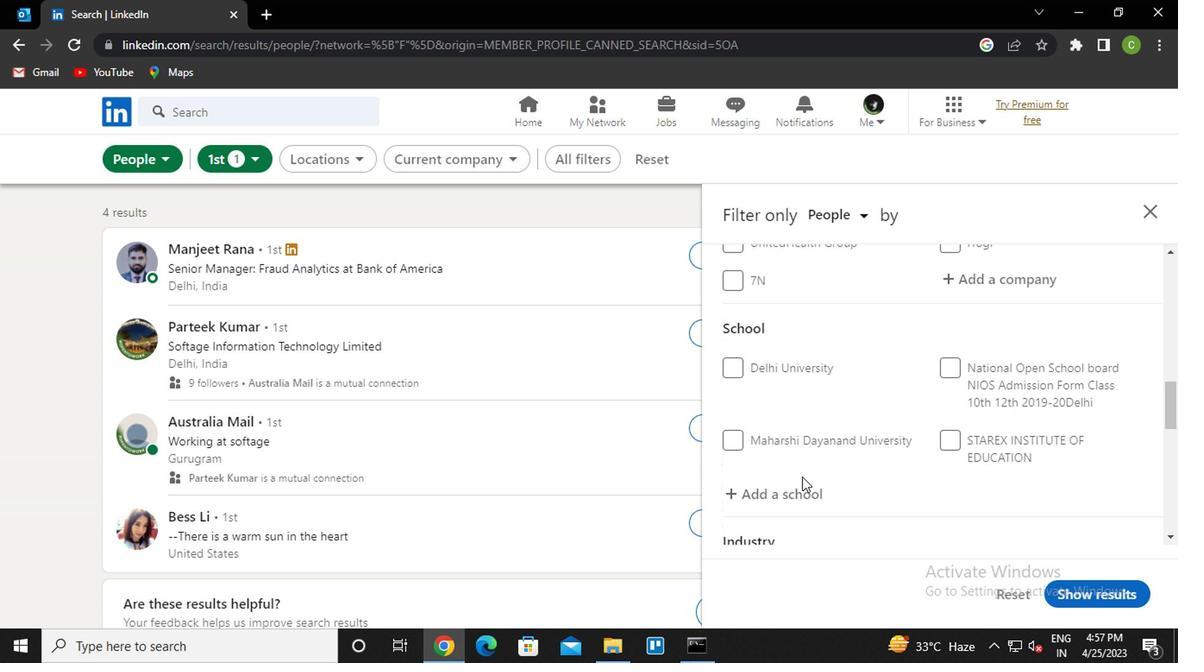 
Action: Mouse pressed left at (792, 485)
Screenshot: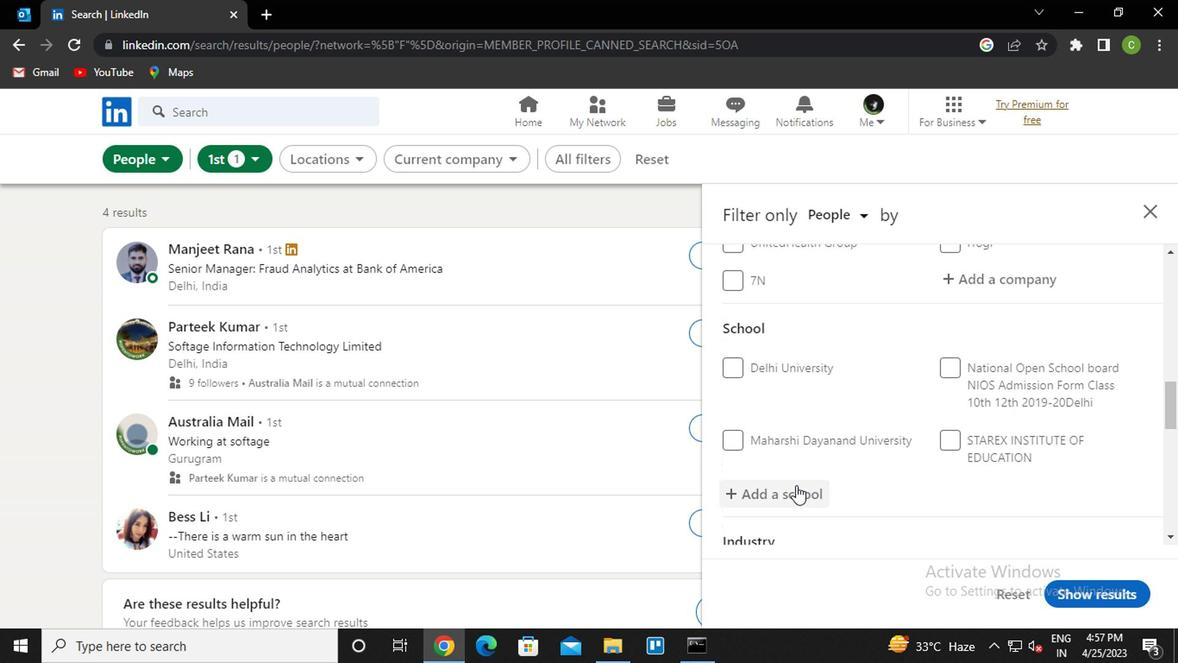 
Action: Mouse moved to (792, 486)
Screenshot: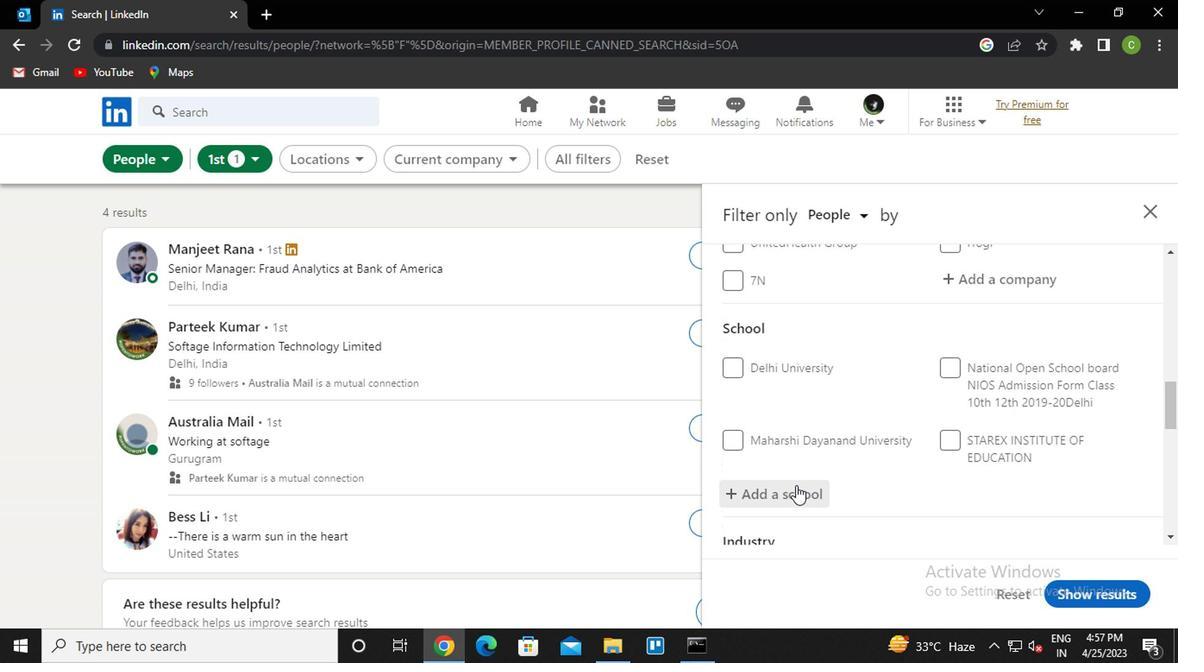 
Action: Key pressed mit<Key.space>
Screenshot: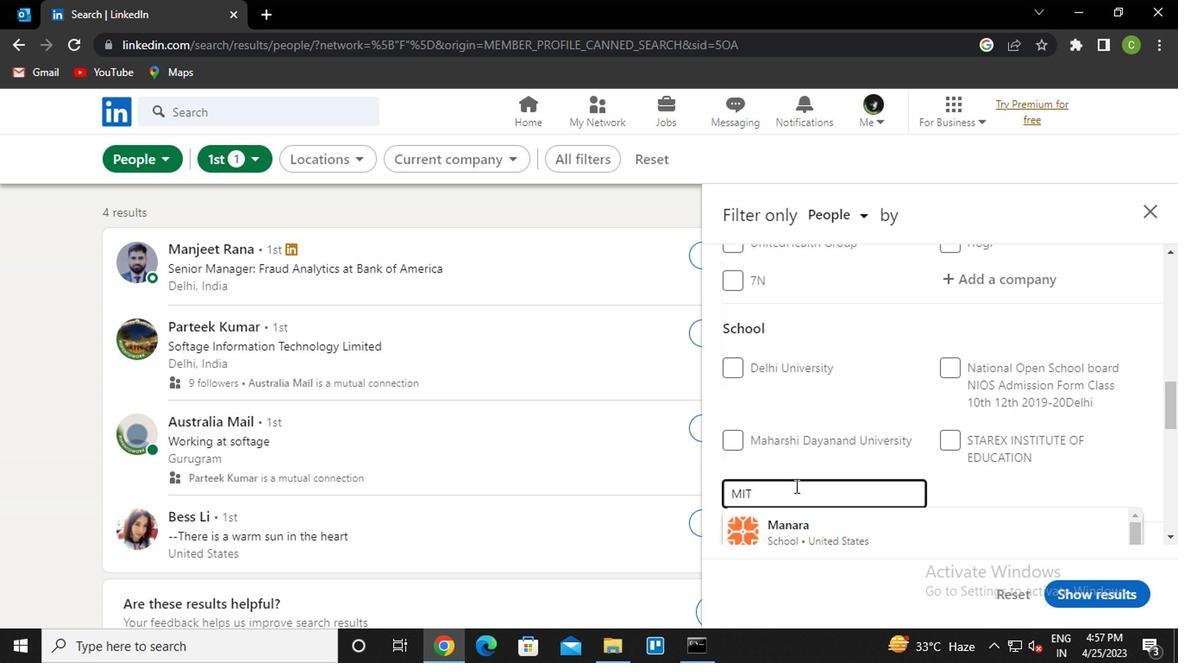 
Action: Mouse scrolled (792, 485) with delta (0, 0)
Screenshot: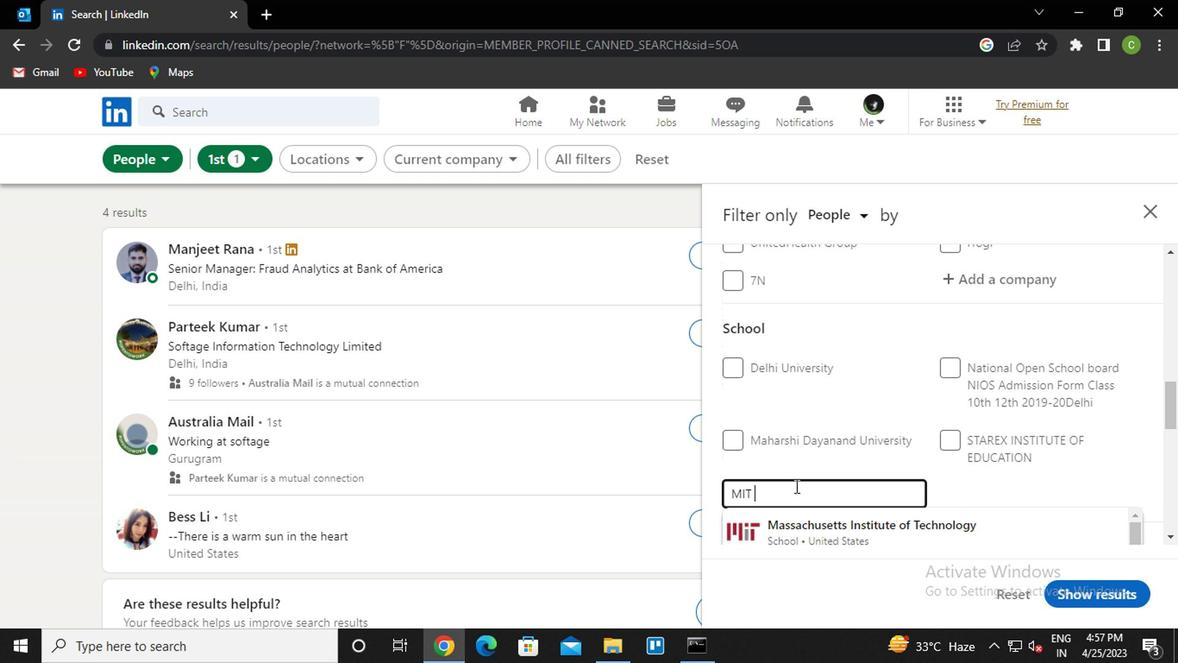 
Action: Mouse moved to (794, 479)
Screenshot: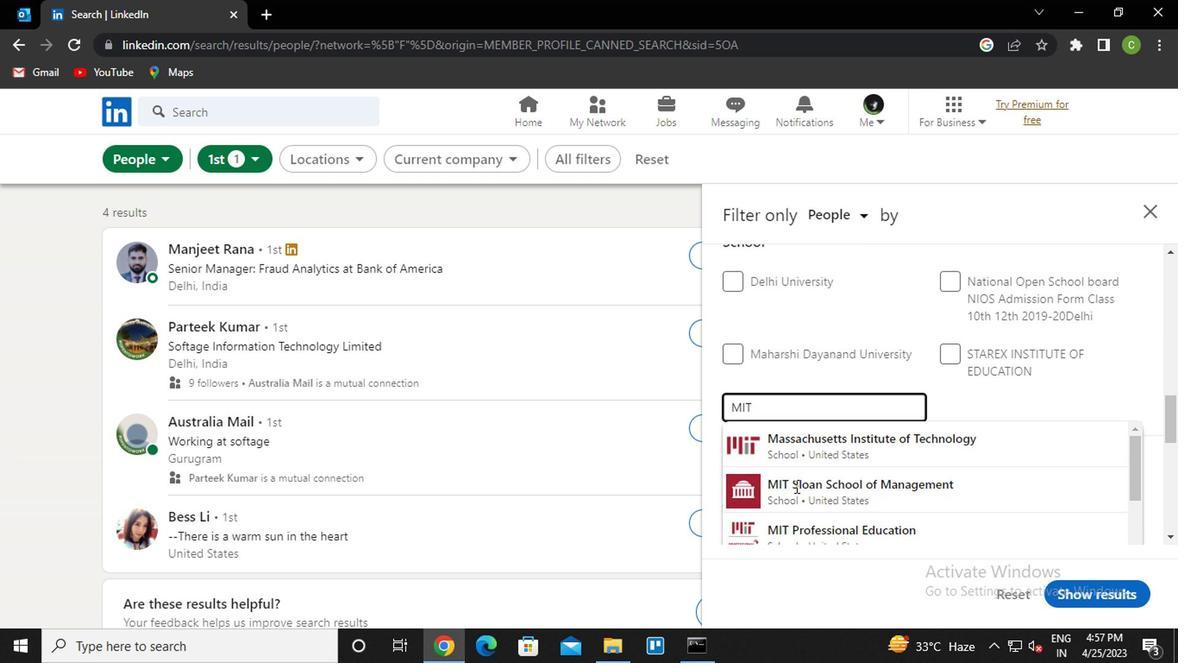 
Action: Key pressed <Key.backspace><Key.backspace>
Screenshot: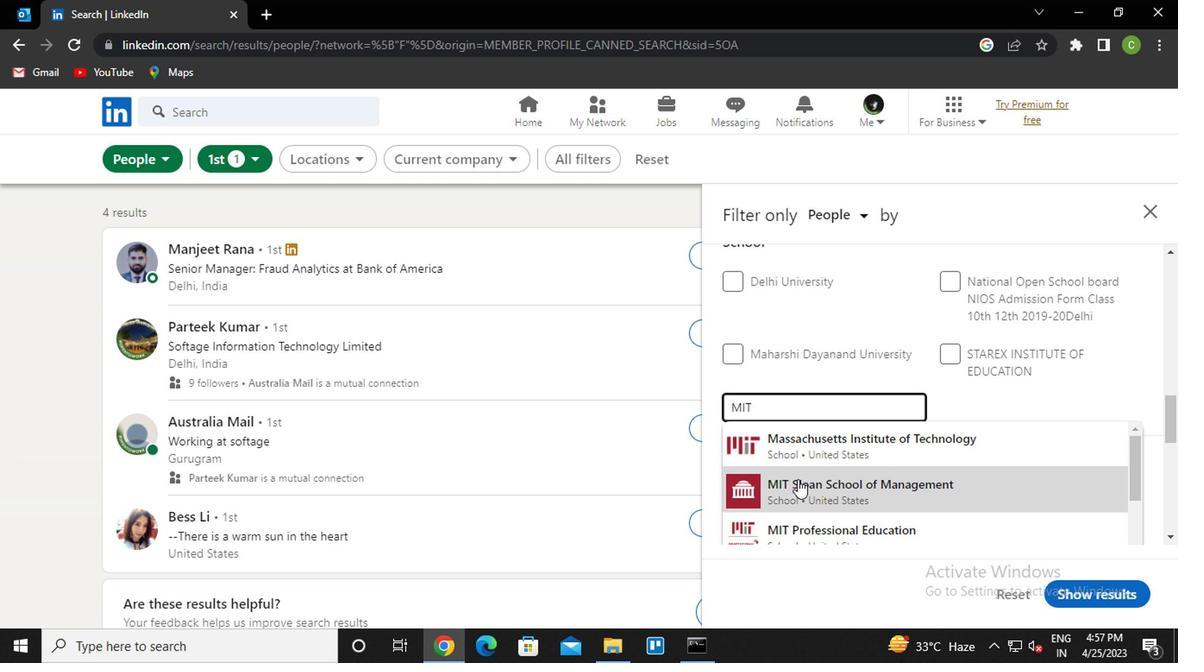 
Action: Mouse moved to (823, 399)
Screenshot: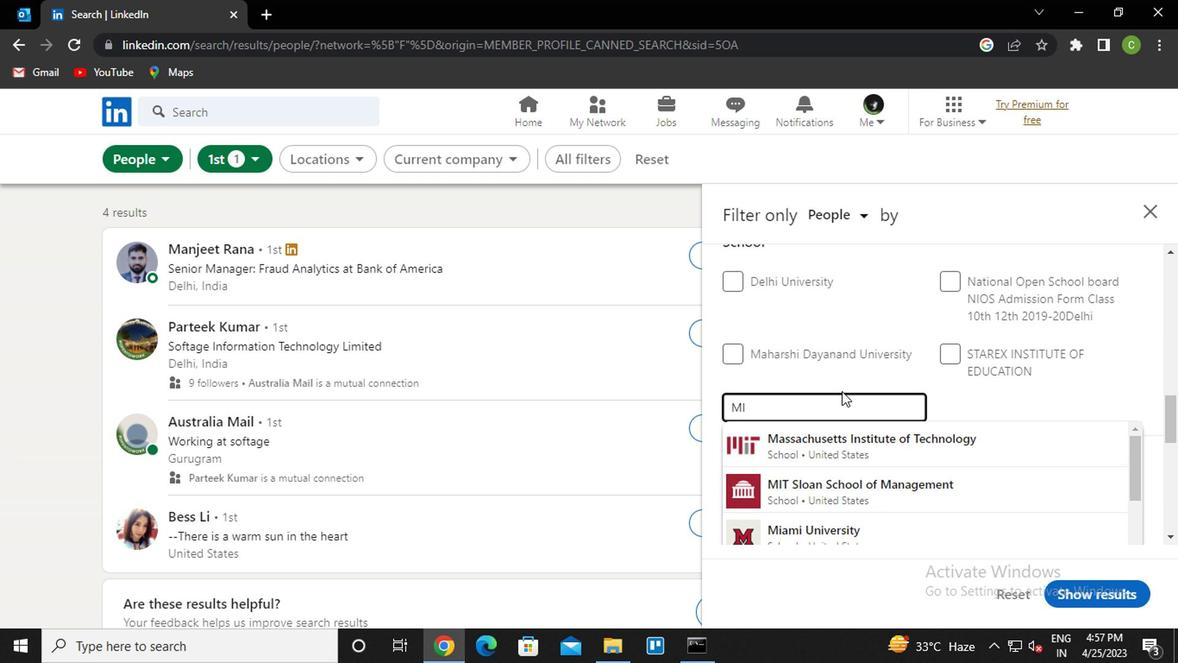 
Action: Key pressed t<Key.space>enge<Key.backspace><Key.backspace><Key.backspace><Key.caps_lock>ngineer
Screenshot: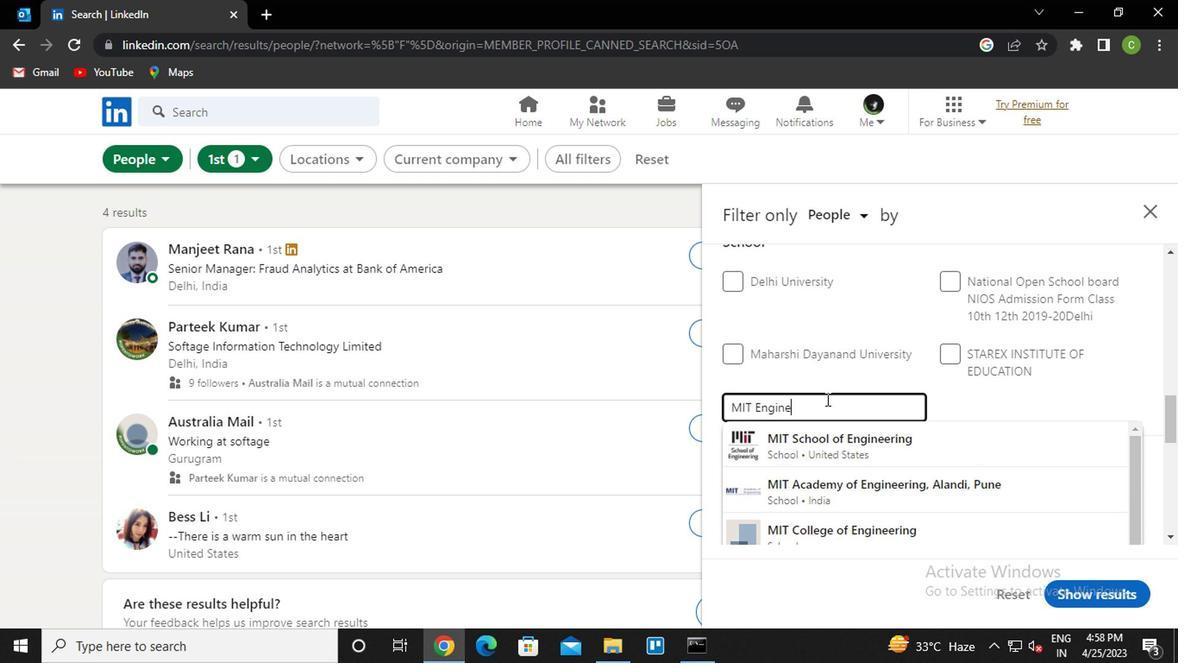 
Action: Mouse moved to (832, 405)
Screenshot: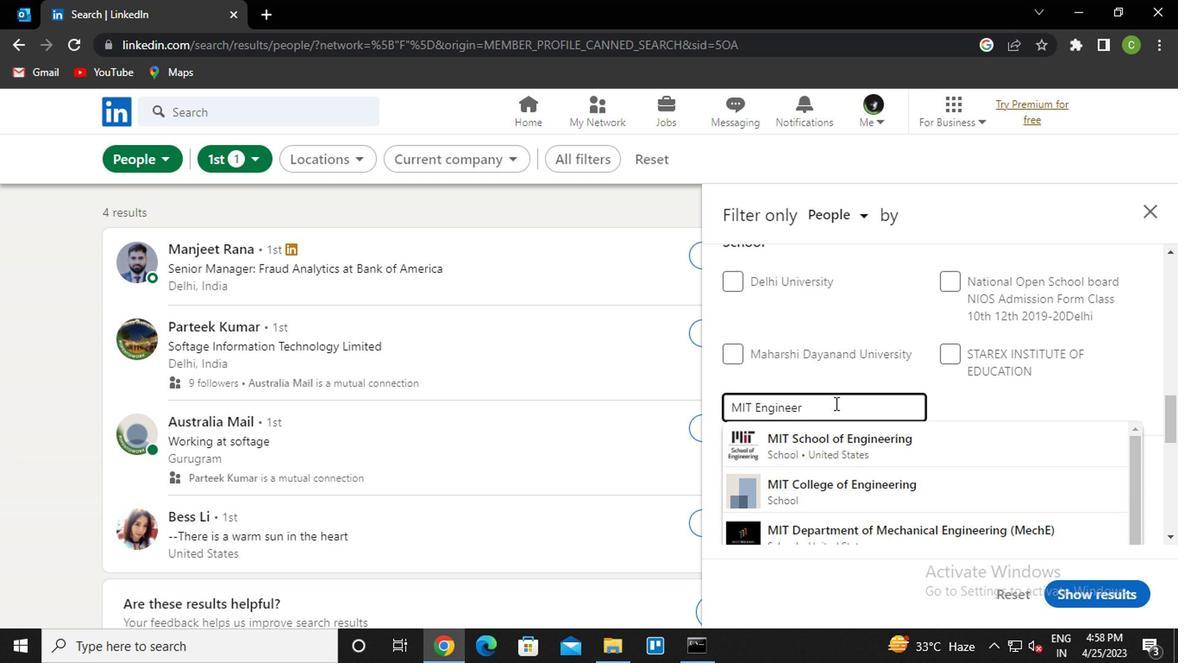 
Action: Mouse scrolled (832, 404) with delta (0, -1)
Screenshot: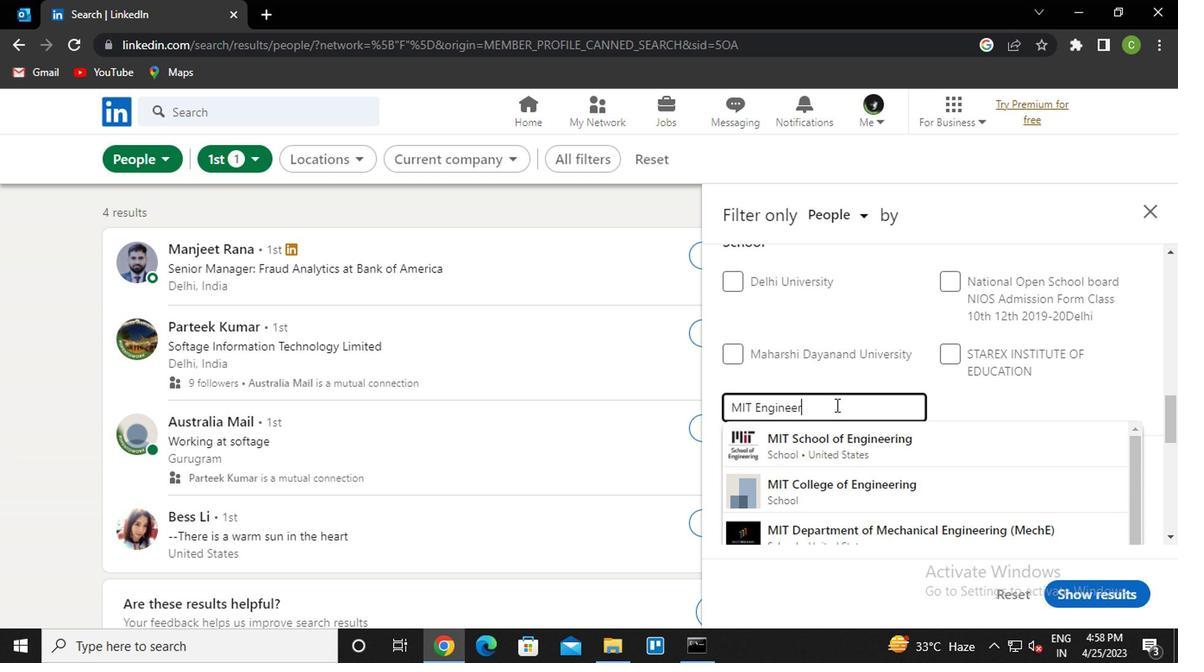 
Action: Mouse moved to (840, 404)
Screenshot: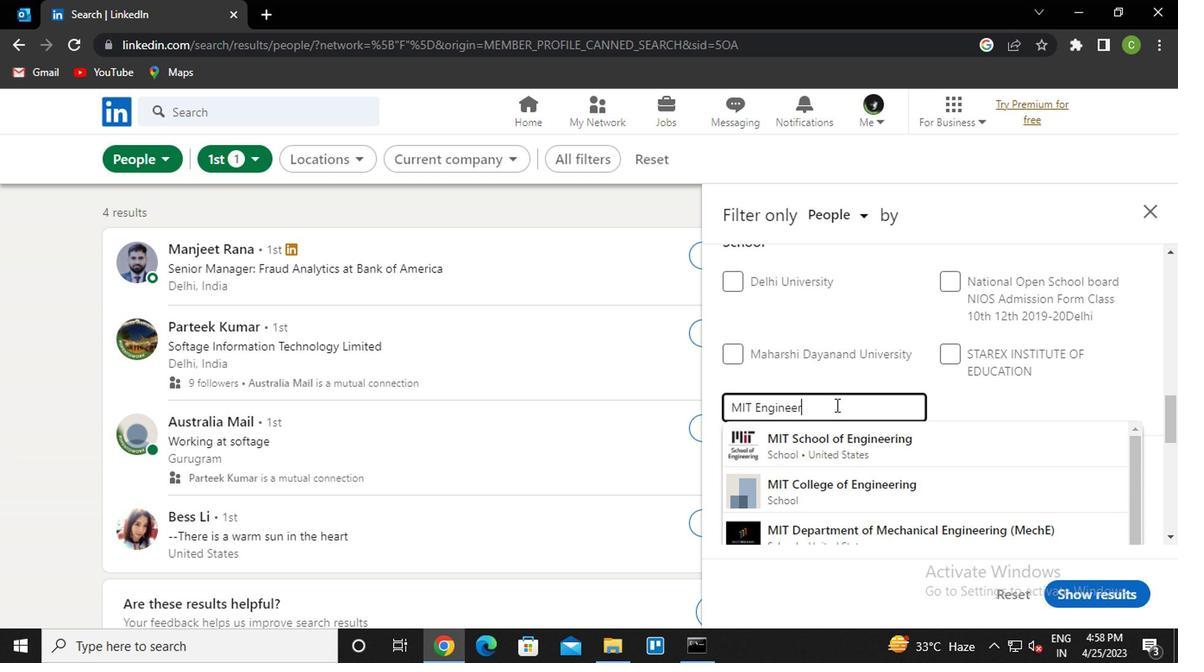 
Action: Mouse scrolled (840, 403) with delta (0, 0)
Screenshot: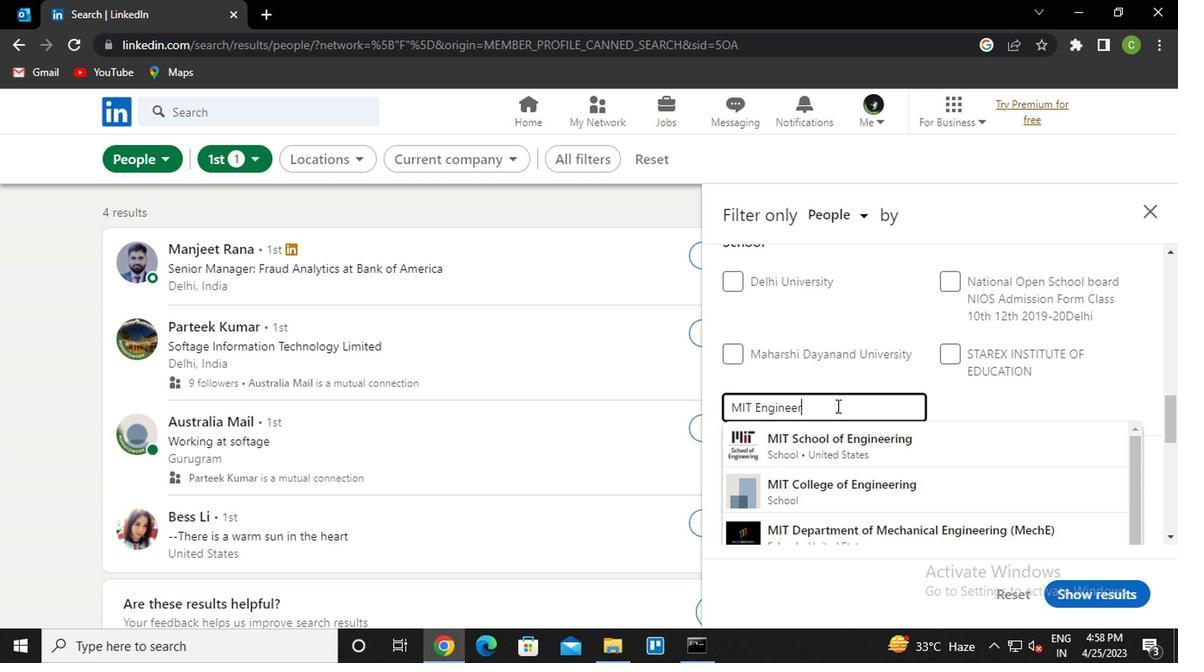 
Action: Mouse moved to (864, 399)
Screenshot: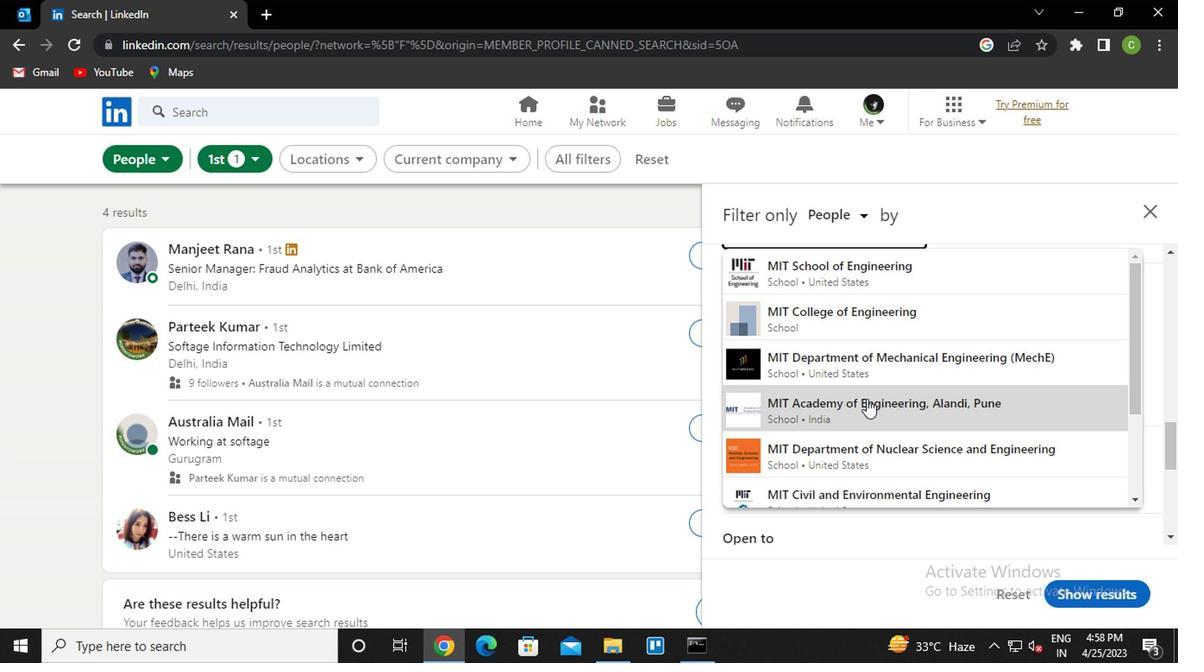 
Action: Mouse pressed left at (864, 399)
Screenshot: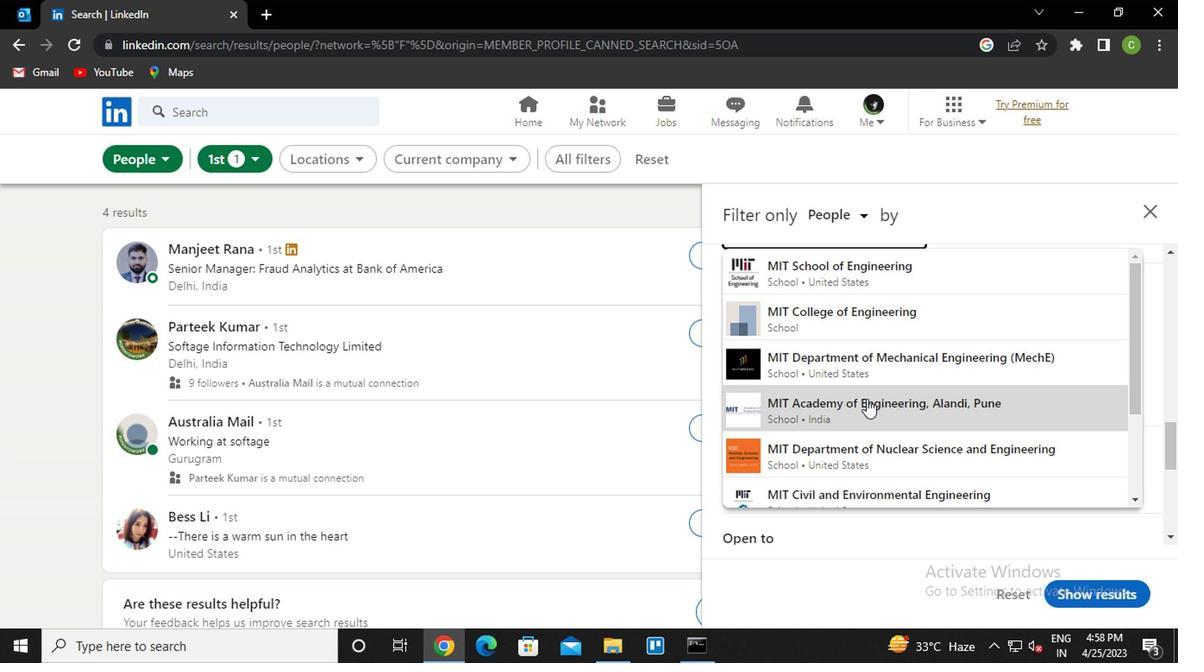 
Action: Mouse moved to (979, 441)
Screenshot: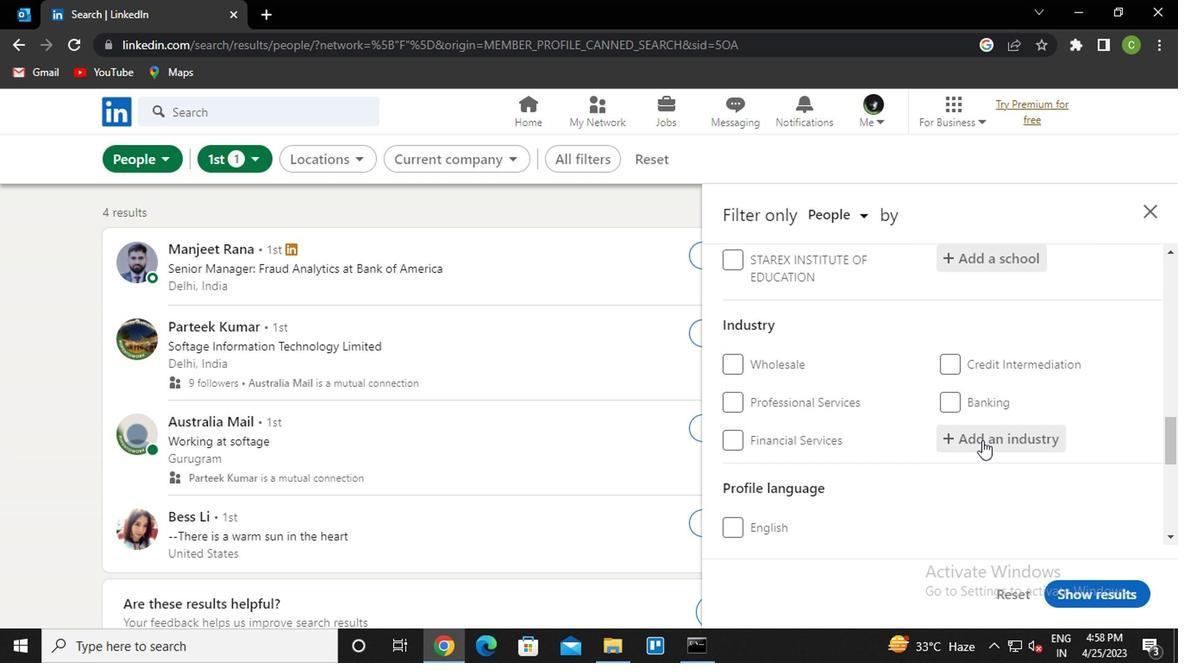 
Action: Mouse pressed left at (979, 441)
Screenshot: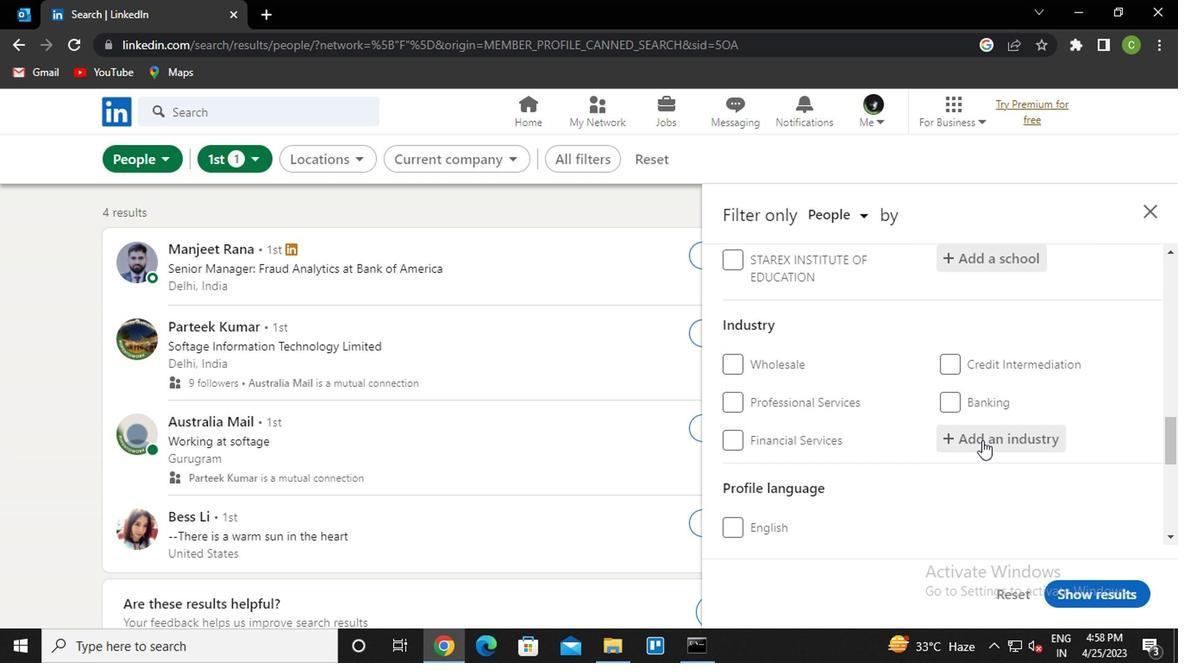 
Action: Mouse moved to (945, 492)
Screenshot: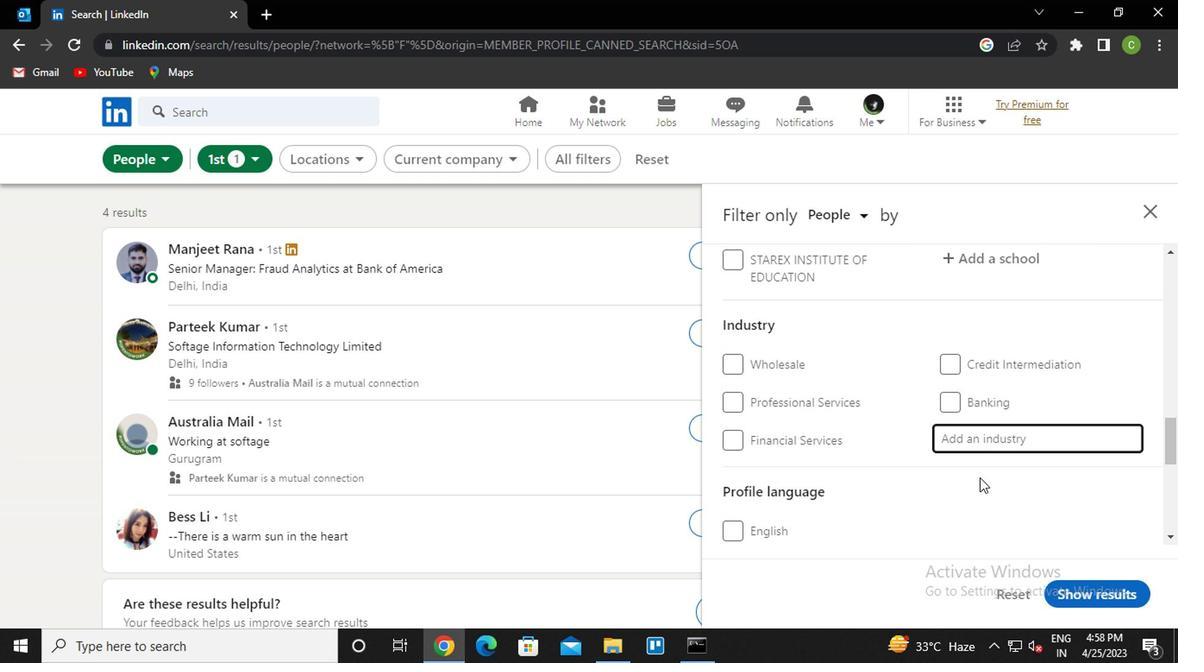 
Action: Key pressed <Key.caps_lock>g<Key.caps_lock>overn<Key.down><Key.down><Key.enter>
Screenshot: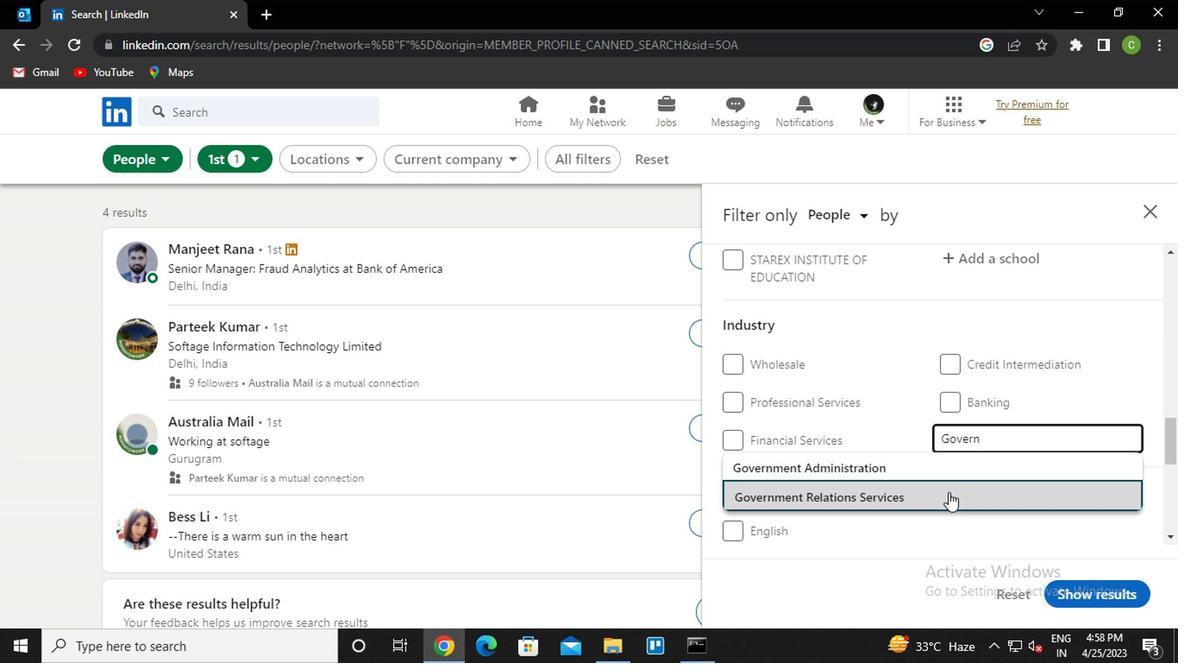 
Action: Mouse moved to (971, 510)
Screenshot: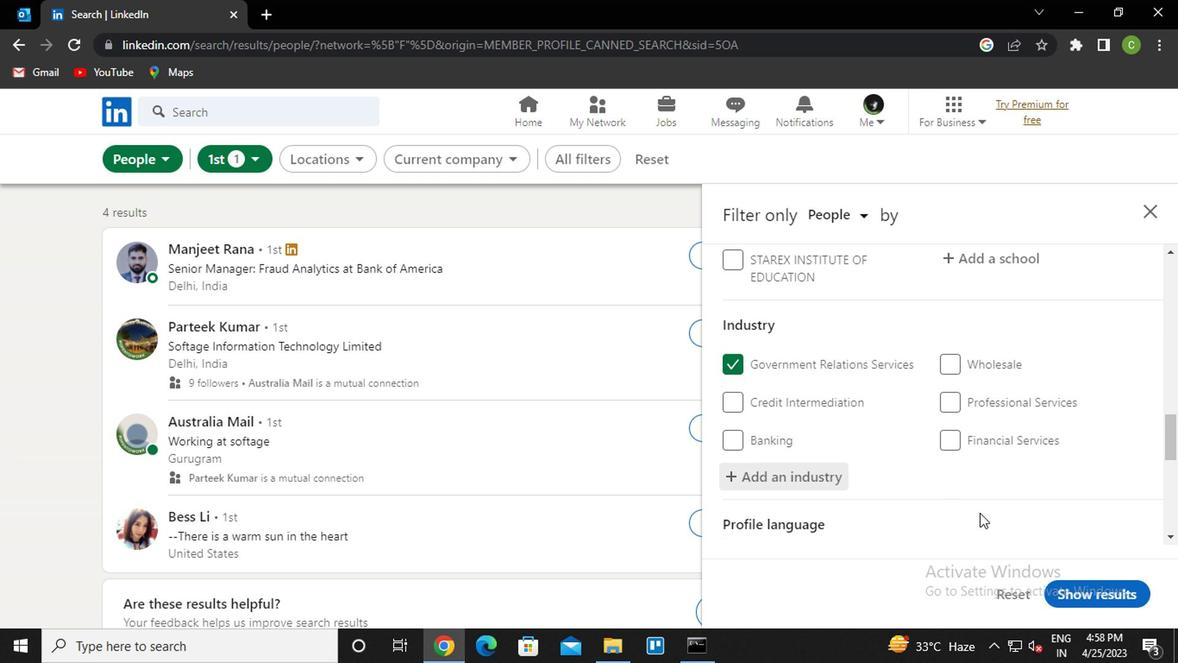 
Action: Mouse scrolled (971, 509) with delta (0, 0)
Screenshot: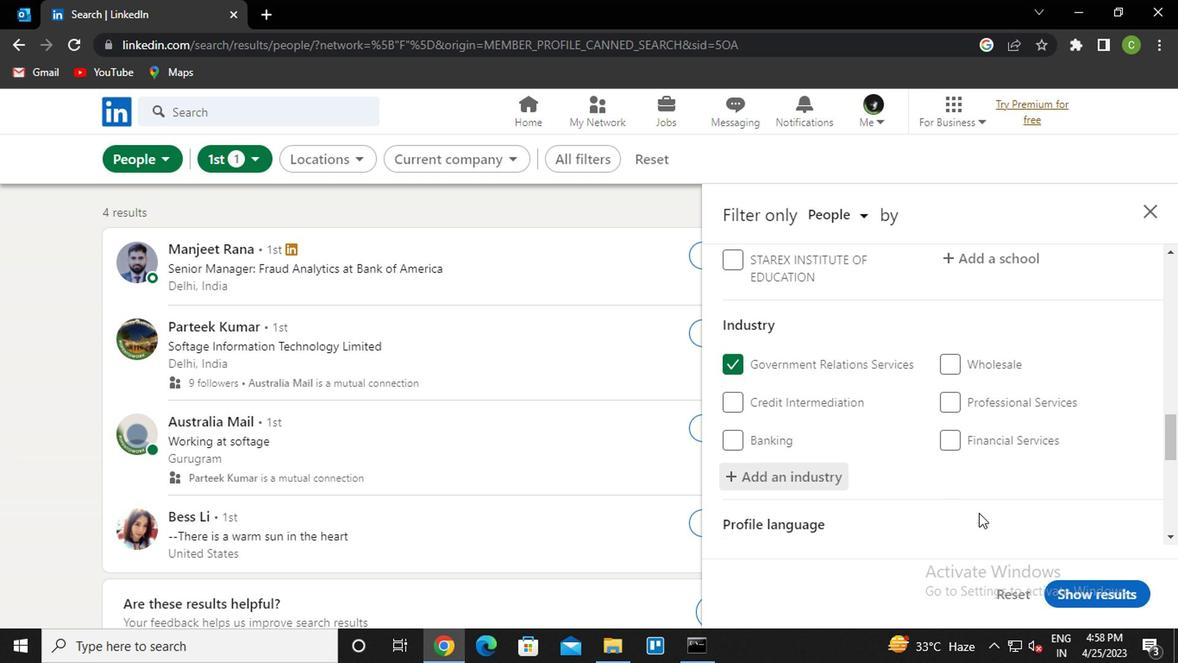 
Action: Mouse moved to (958, 516)
Screenshot: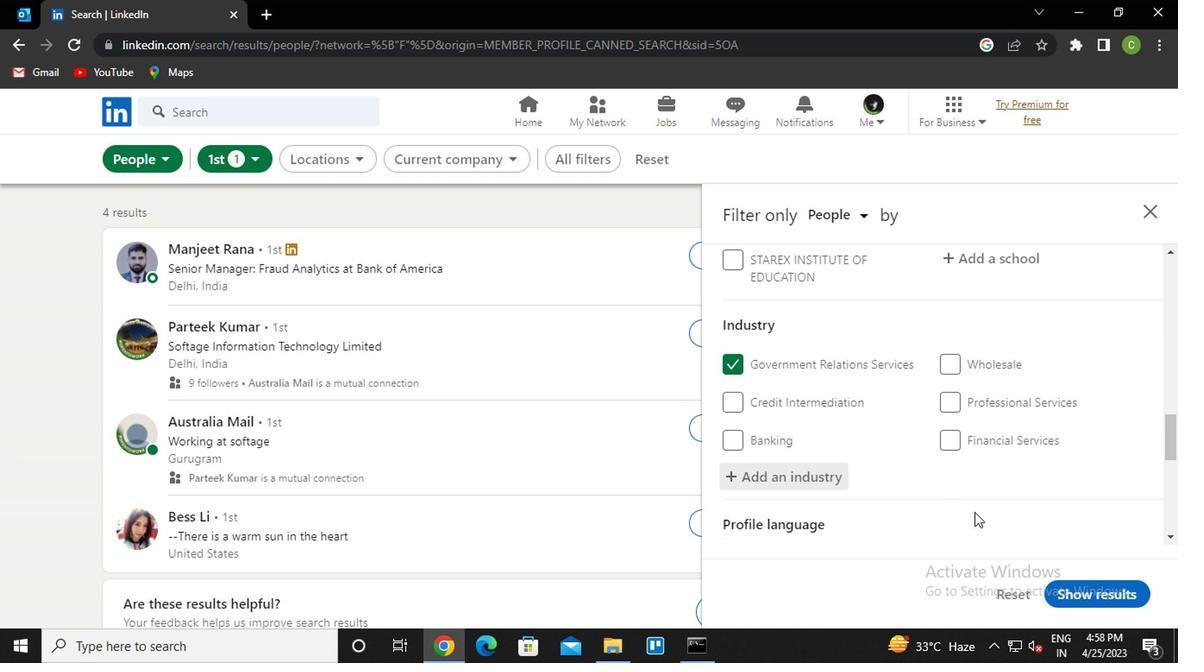 
Action: Mouse scrolled (958, 515) with delta (0, 0)
Screenshot: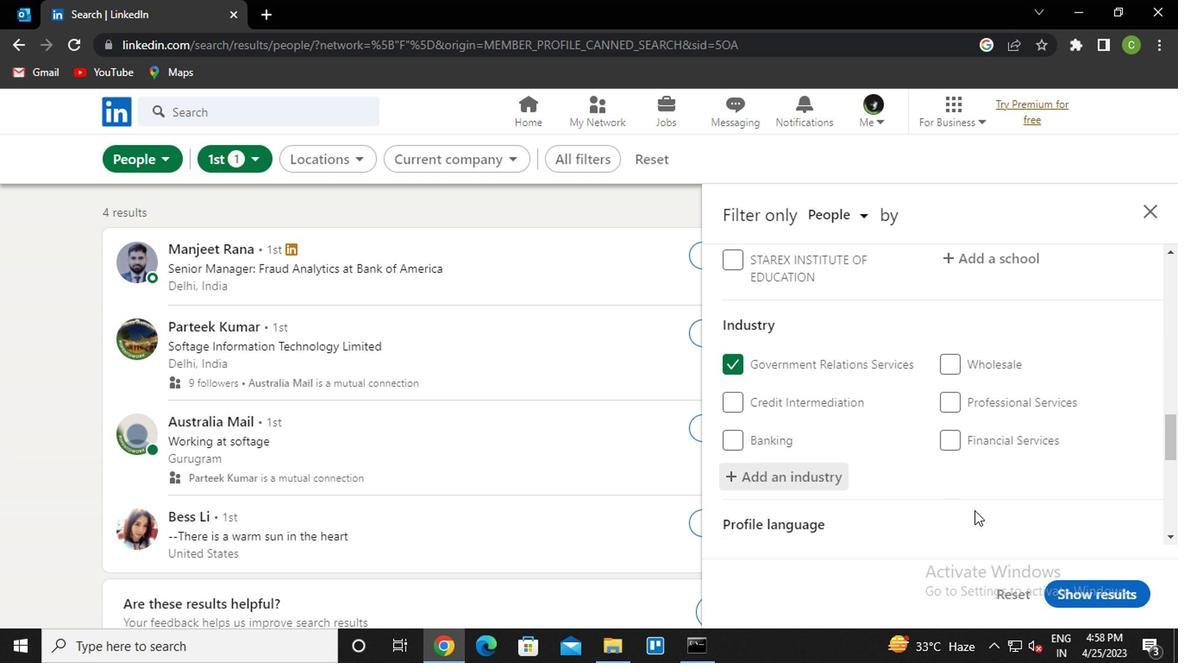 
Action: Mouse moved to (896, 485)
Screenshot: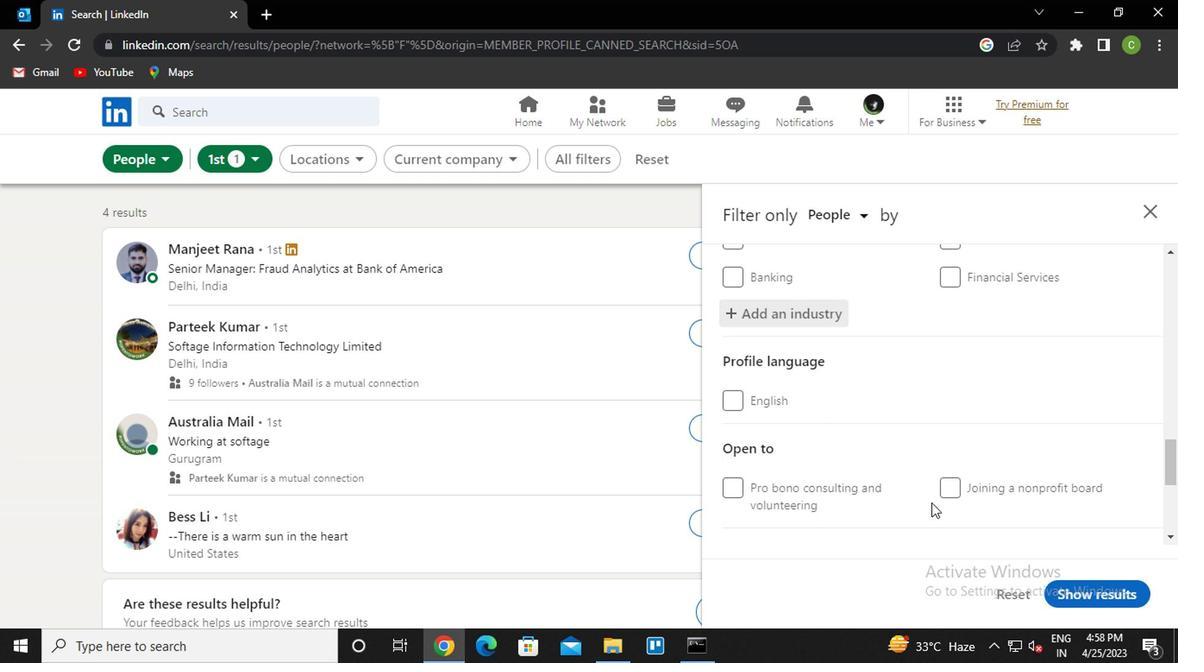 
Action: Mouse scrolled (896, 484) with delta (0, -1)
Screenshot: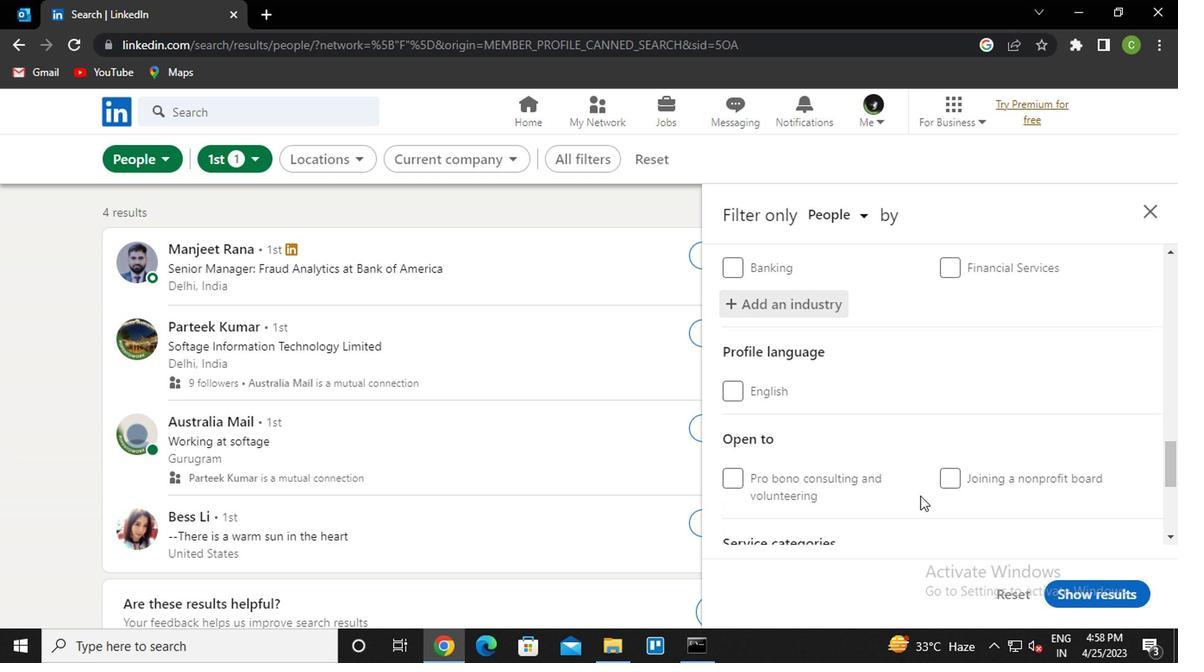 
Action: Mouse moved to (887, 485)
Screenshot: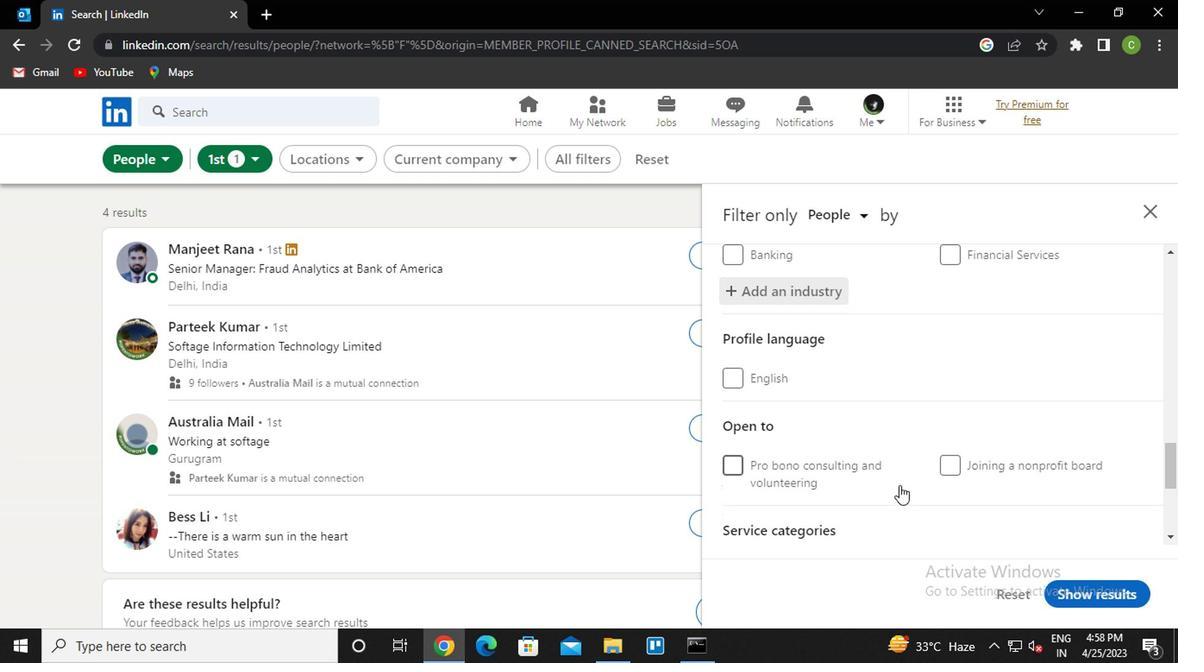 
Action: Mouse scrolled (887, 484) with delta (0, -1)
Screenshot: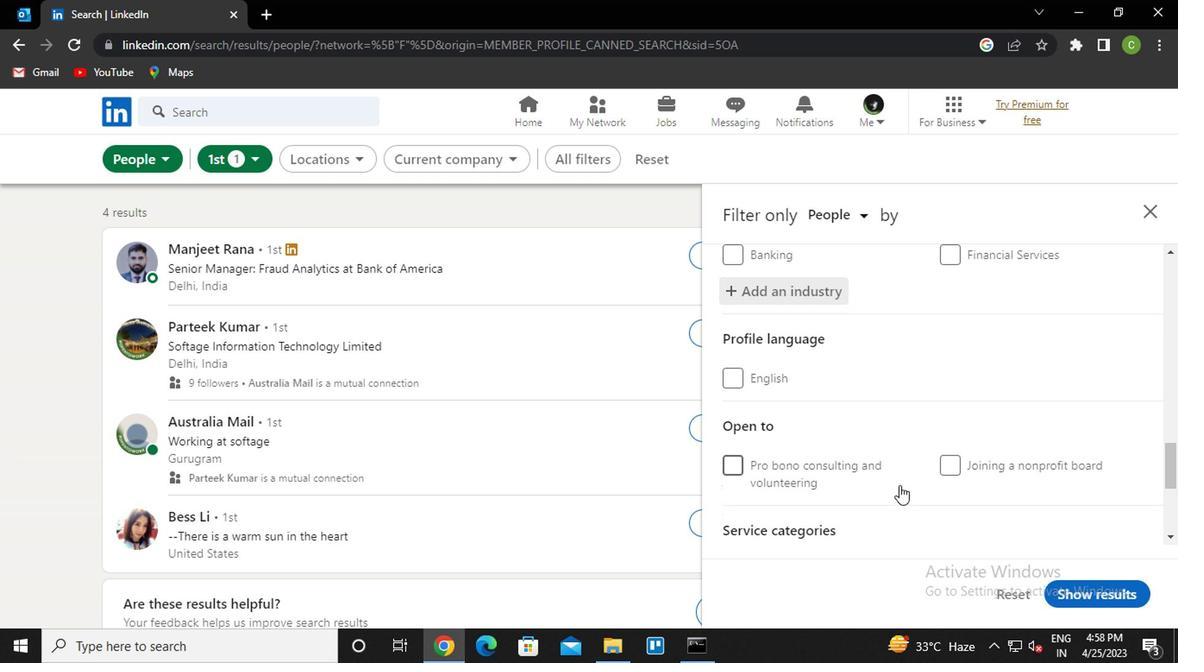 
Action: Mouse moved to (877, 482)
Screenshot: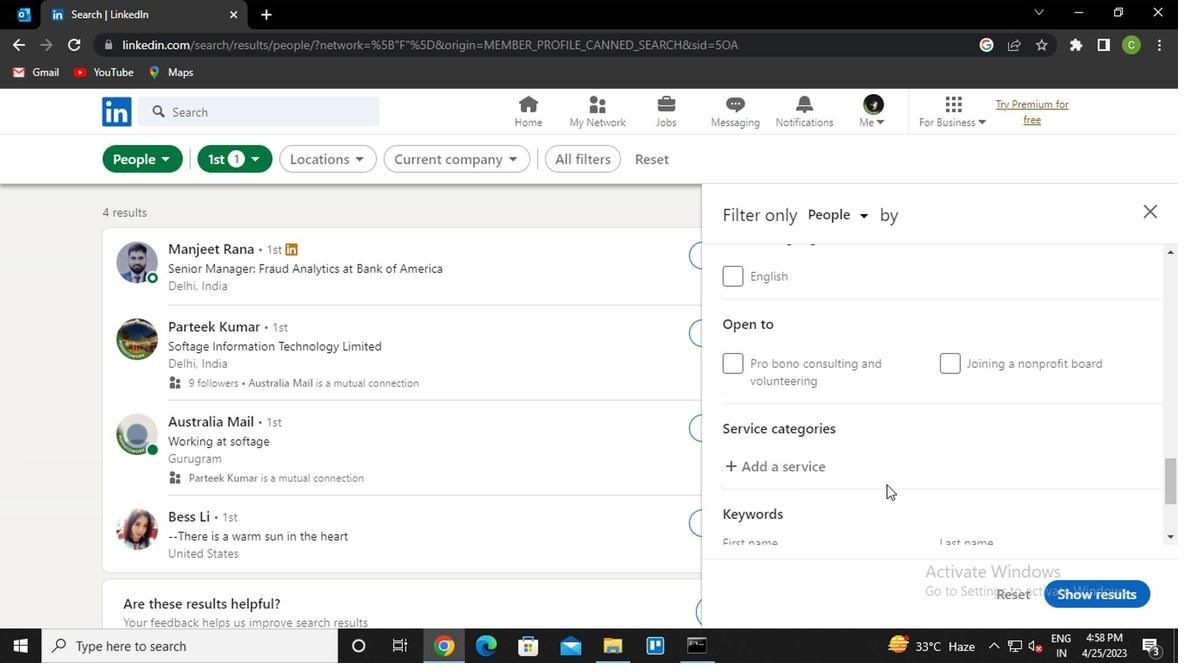 
Action: Mouse scrolled (877, 481) with delta (0, 0)
Screenshot: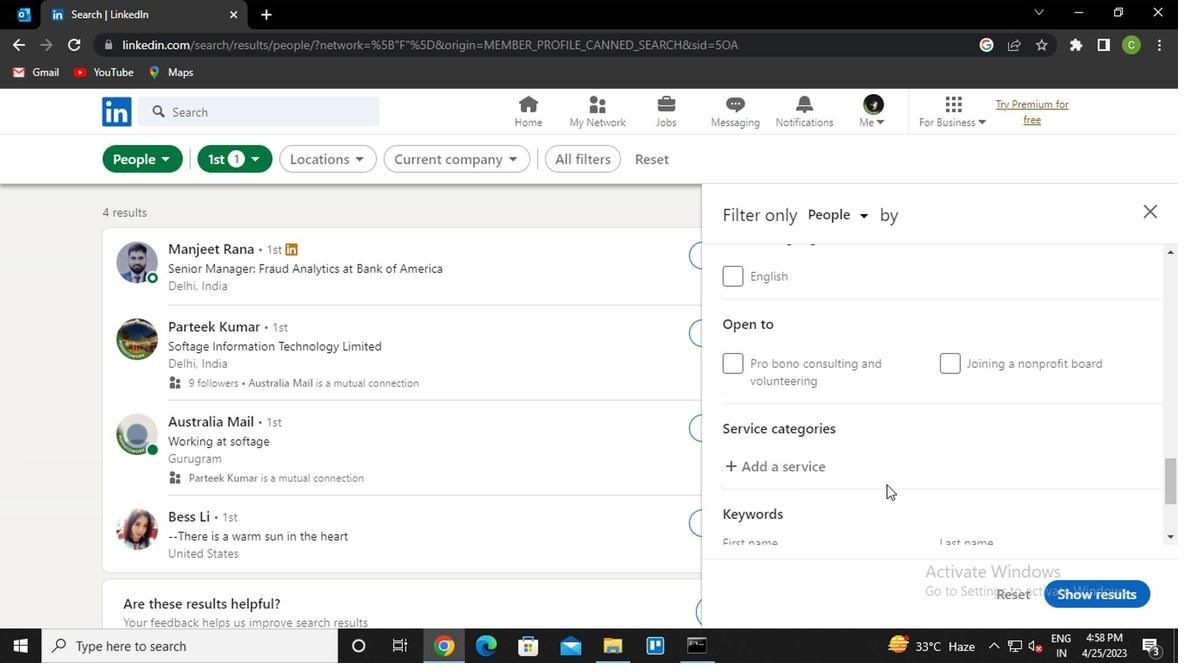 
Action: Mouse moved to (776, 322)
Screenshot: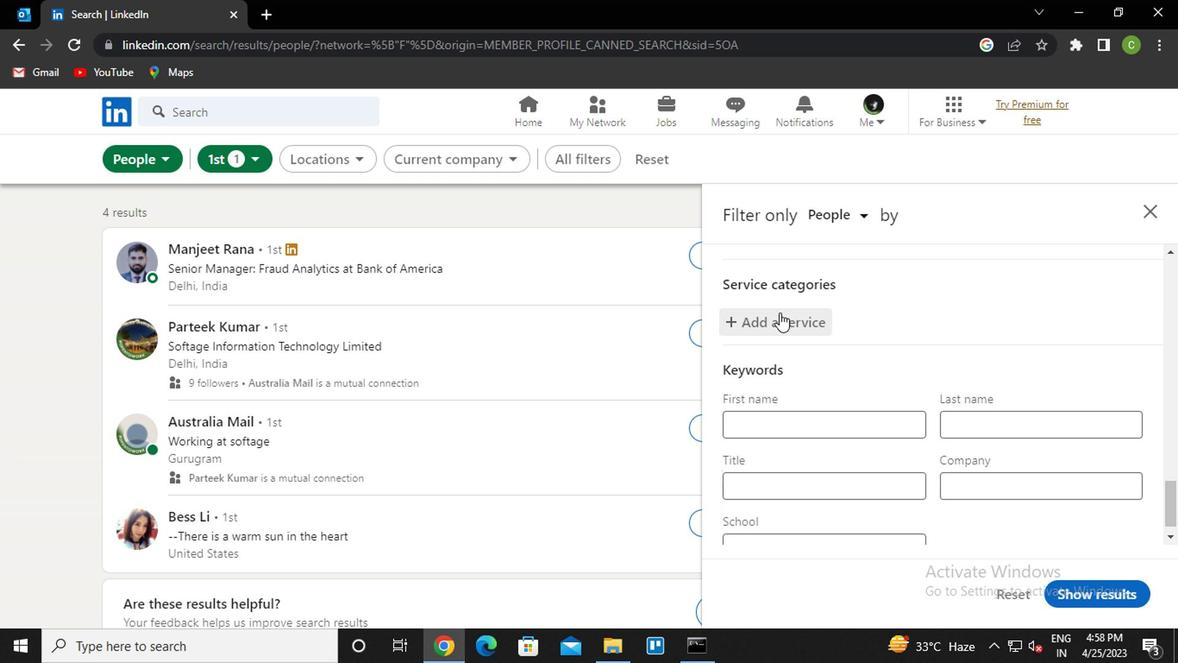 
Action: Mouse pressed left at (776, 322)
Screenshot: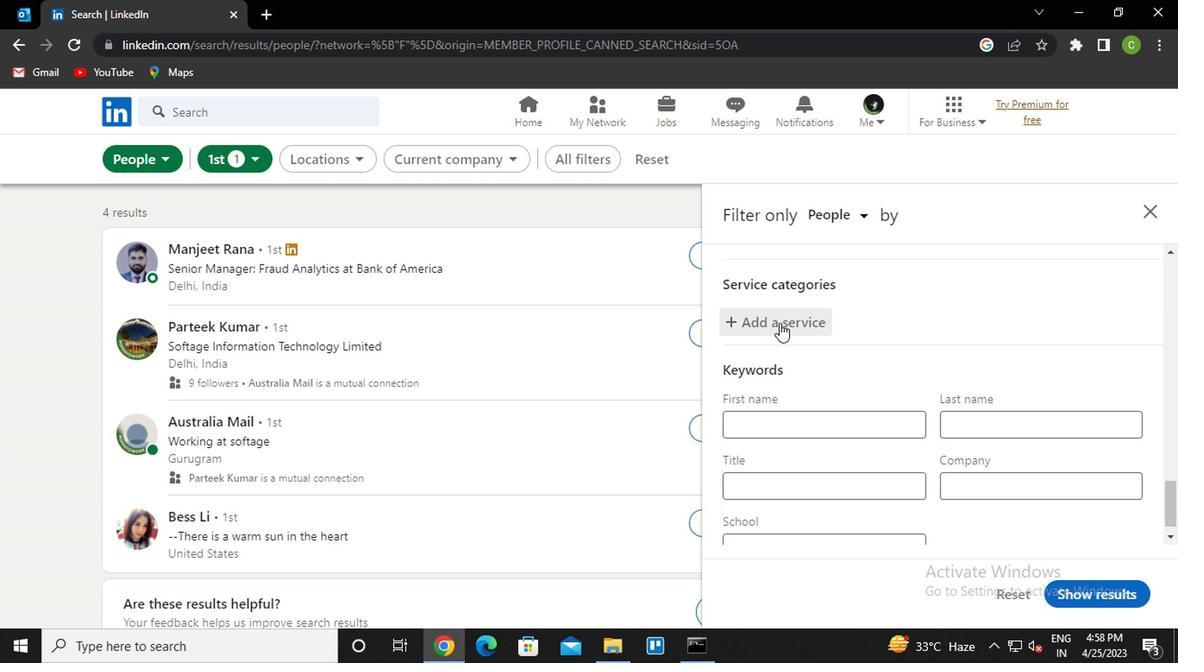 
Action: Mouse moved to (826, 358)
Screenshot: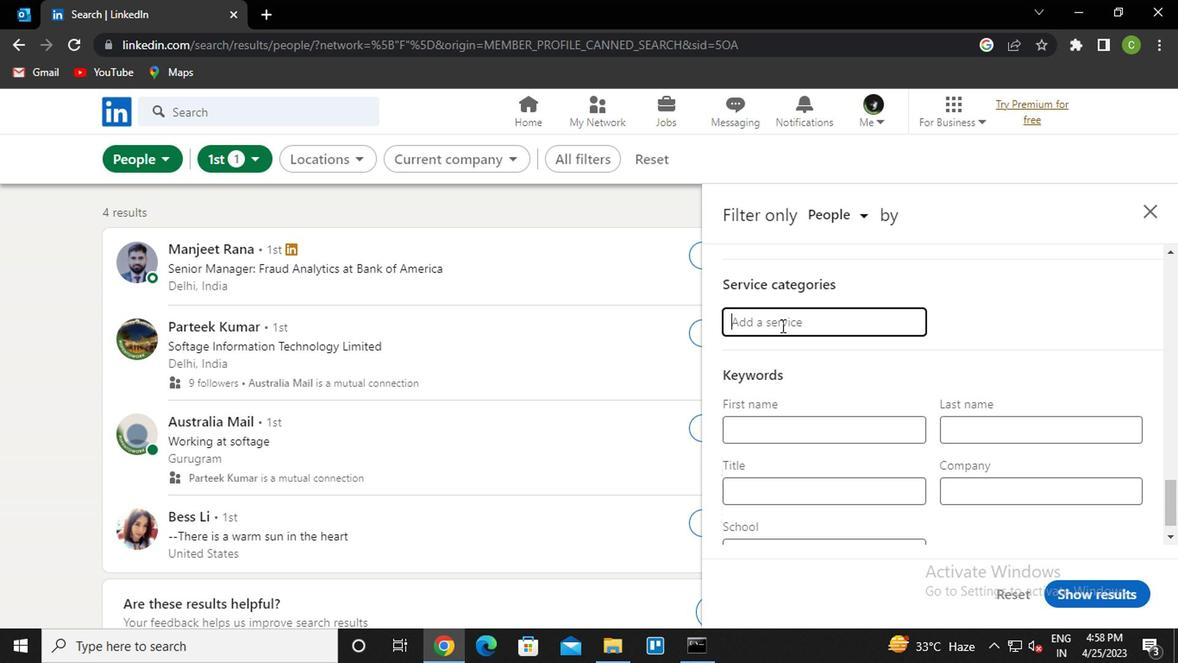 
Action: Key pressed <Key.caps_lock>a<Key.caps_lock>dministrative<Key.down><Key.enter>
Screenshot: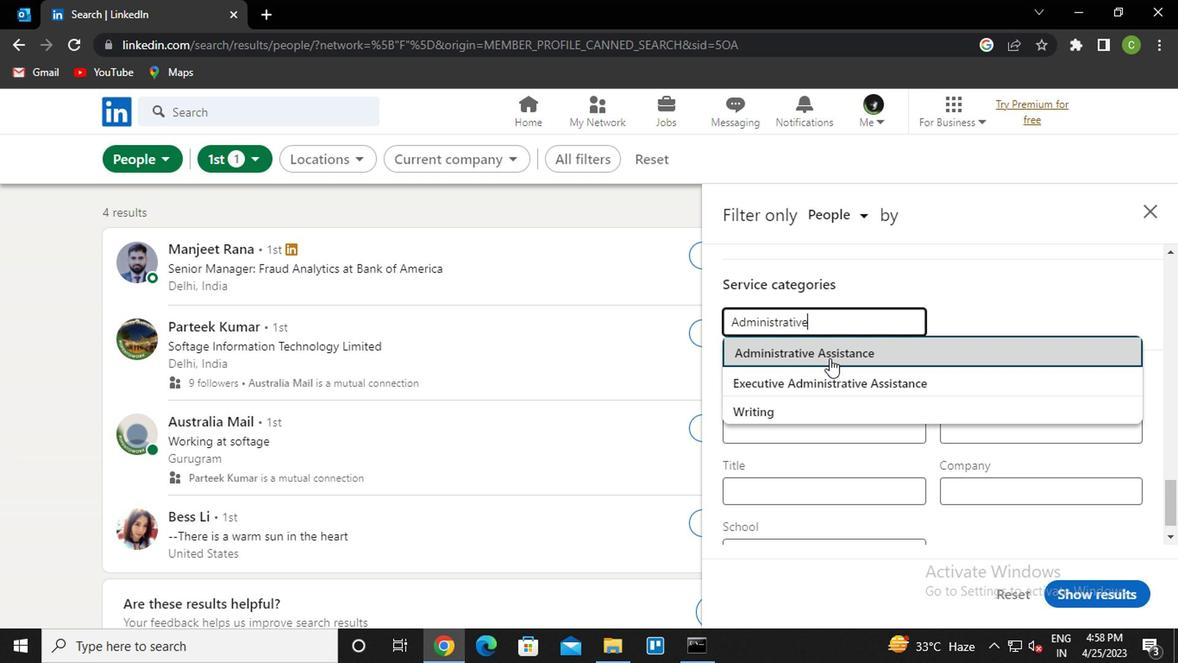 
Action: Mouse moved to (811, 384)
Screenshot: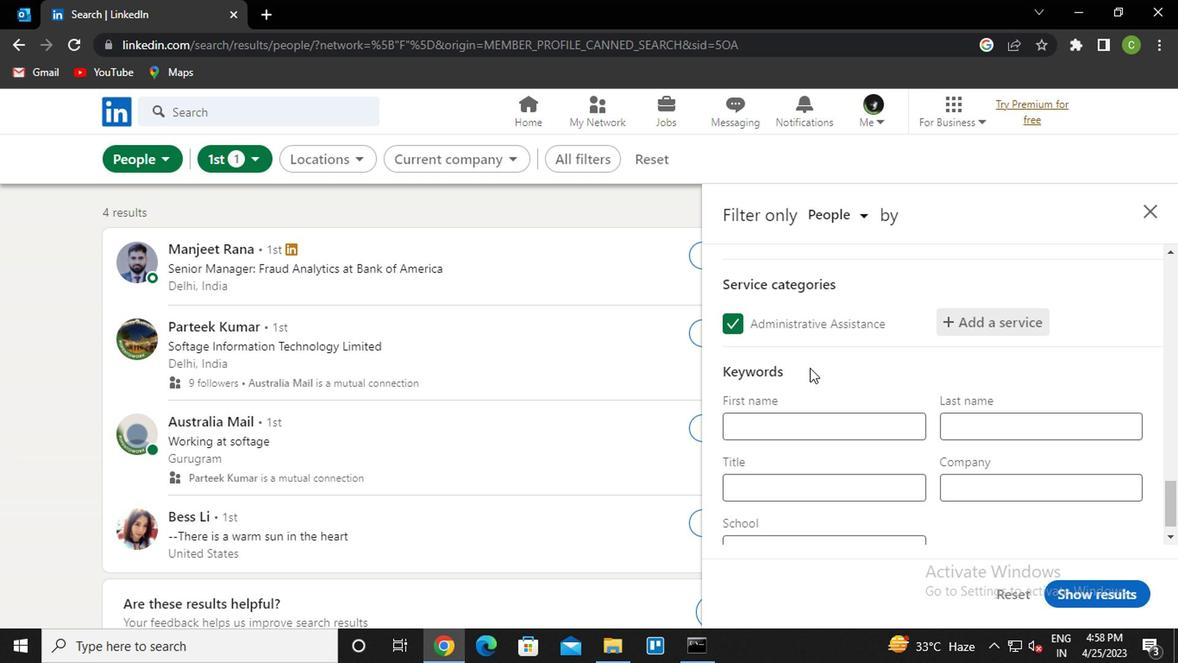 
Action: Mouse scrolled (811, 384) with delta (0, 0)
Screenshot: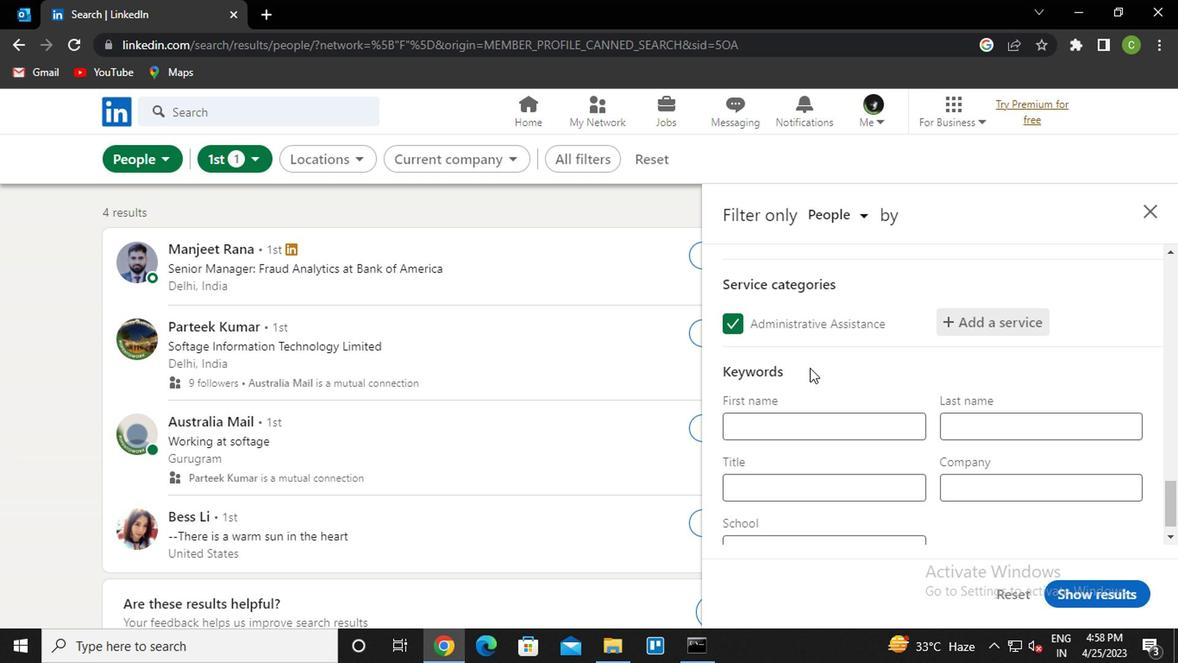 
Action: Mouse moved to (820, 461)
Screenshot: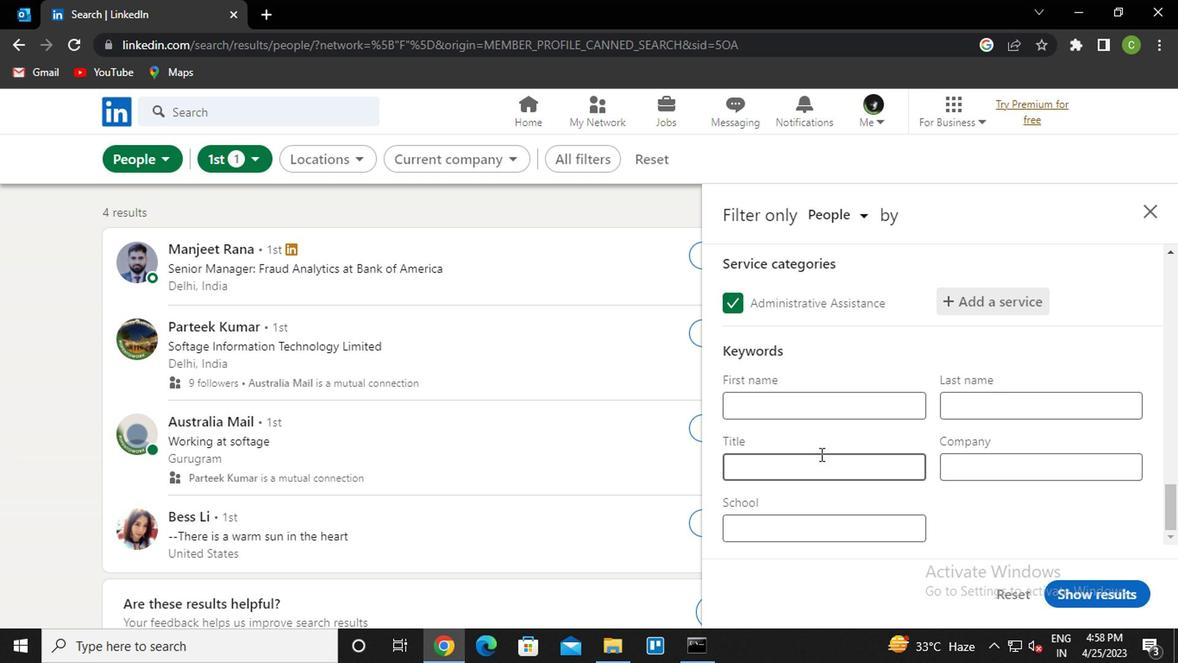
Action: Mouse pressed left at (820, 461)
Screenshot: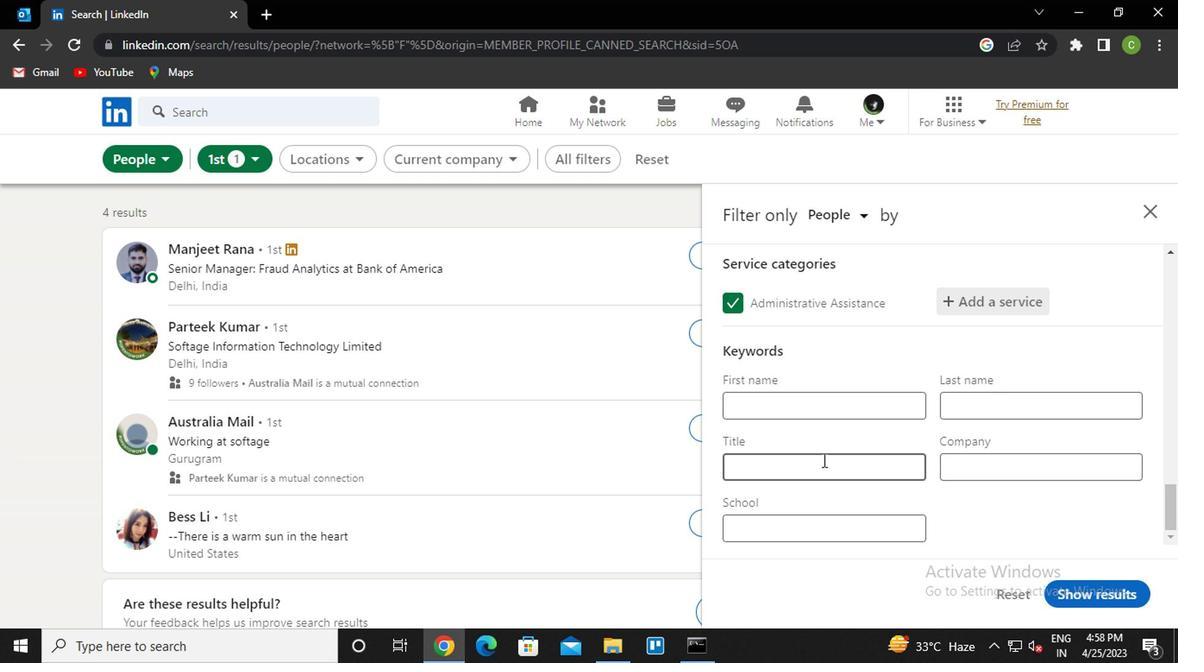 
Action: Mouse moved to (814, 466)
Screenshot: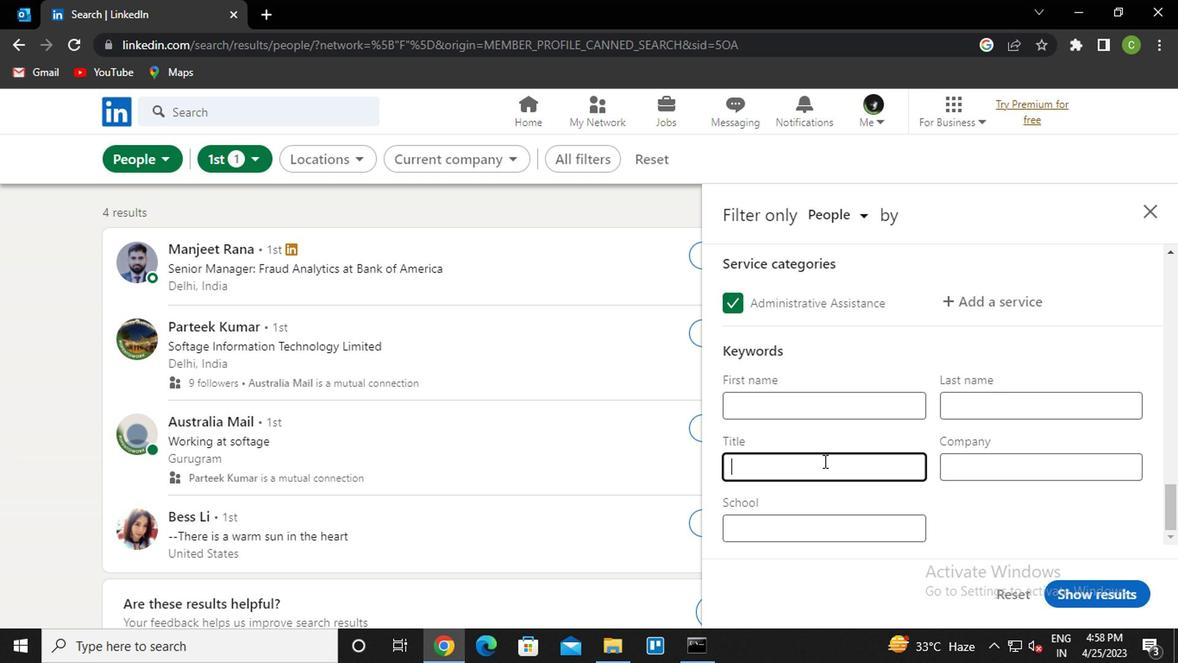 
Action: Key pressed <Key.caps_lock>m<Key.caps_lock>edical<Key.space>laboratory<Key.space><Key.caps_lock>t<Key.caps_lock>ech
Screenshot: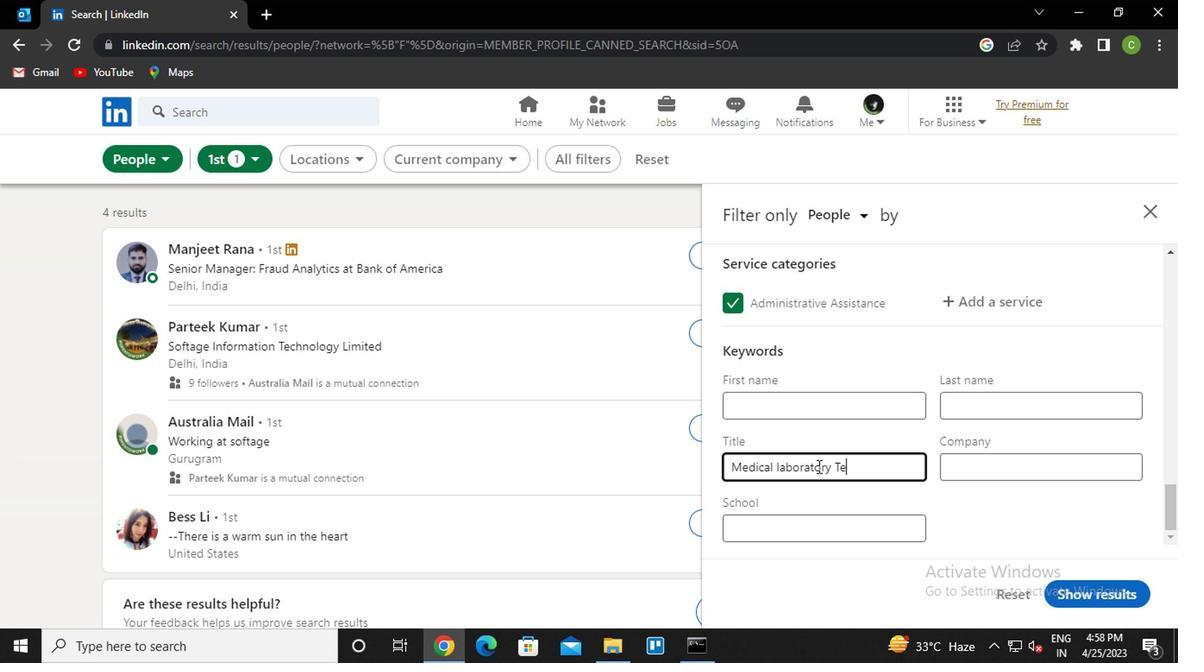 
Action: Mouse moved to (1095, 604)
Screenshot: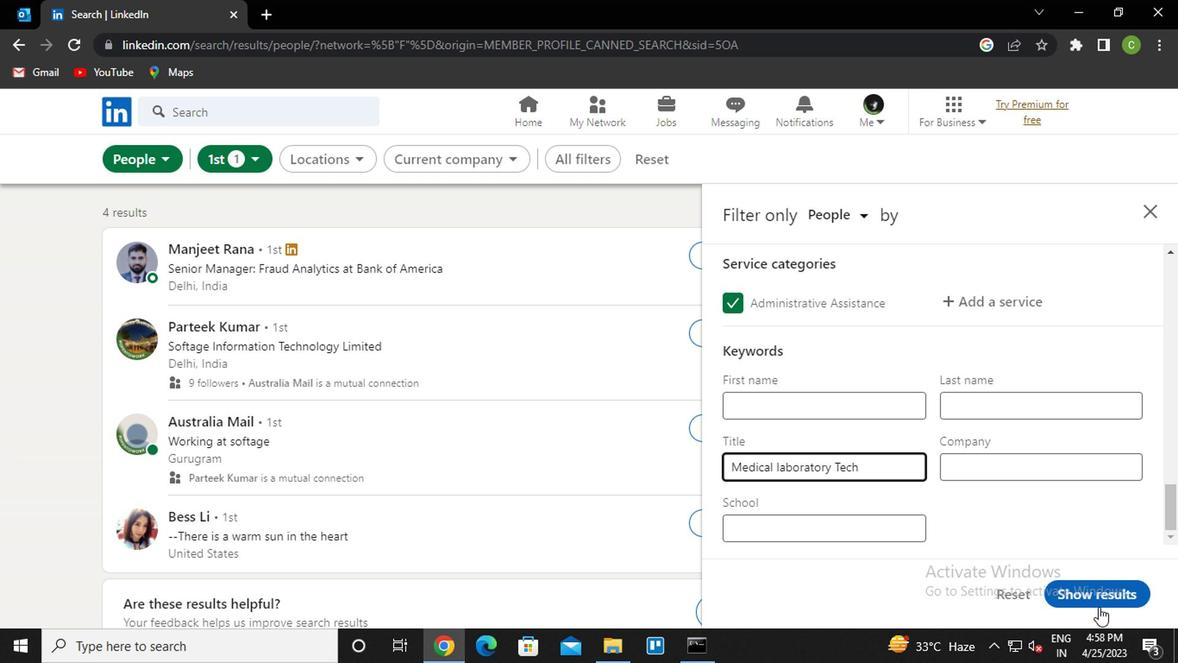 
Action: Mouse pressed left at (1095, 604)
Screenshot: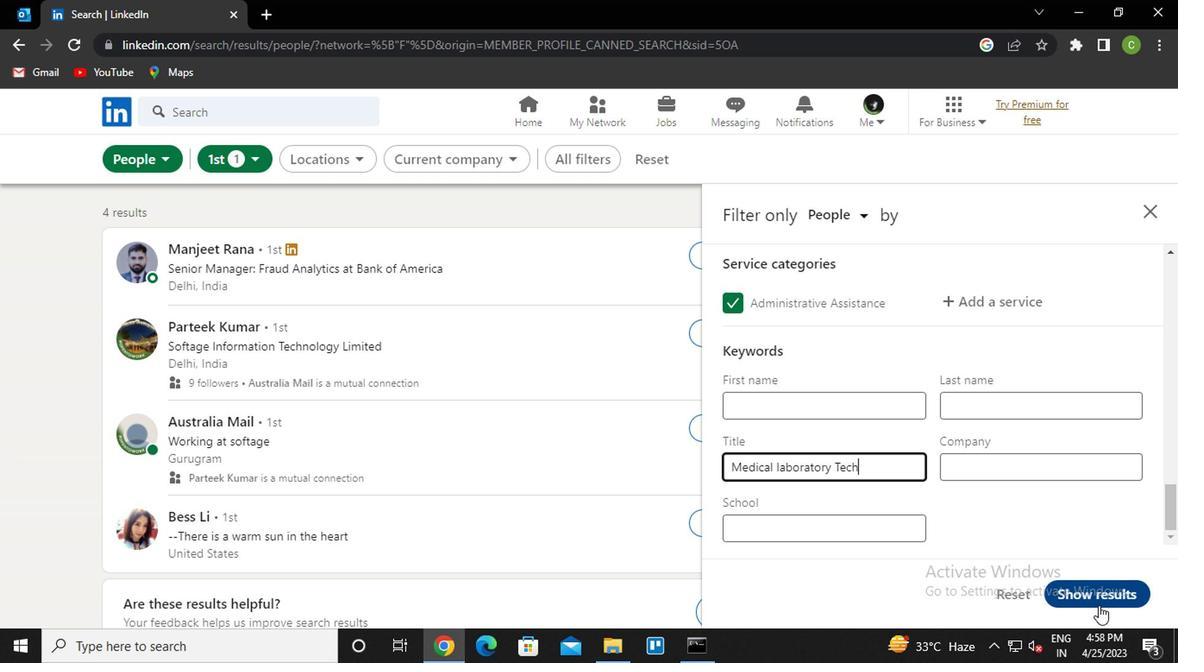 
Action: Mouse moved to (761, 559)
Screenshot: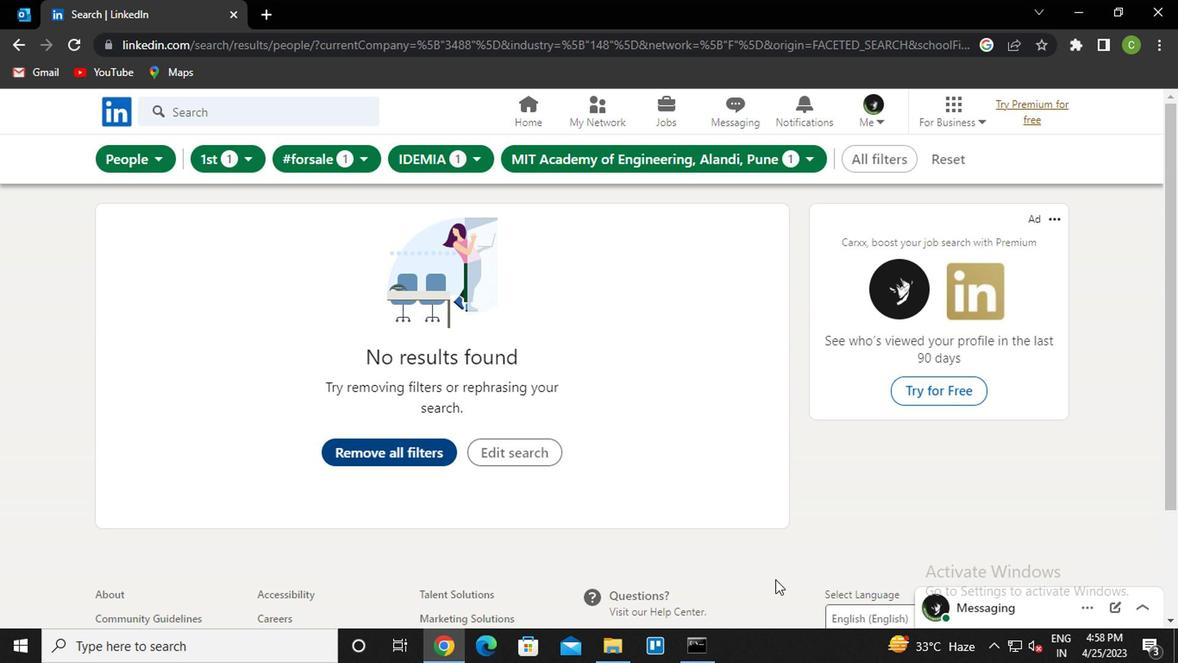 
